 Task: Search one way flight ticket for 1 adult, 6 children, 1 infant in seat and 1 infant on lap in business from Montgomery: Montgomery Regional Airportß(dannelly Field) to Greensboro: Piedmont Triad International Airport on 5-1-2023. Choice of flights is Alaska. Number of bags: 1 carry on bag. Price is upto 65000. Outbound departure time preference is 17:00. Return departure time preference is 20:30.
Action: Mouse moved to (155, 154)
Screenshot: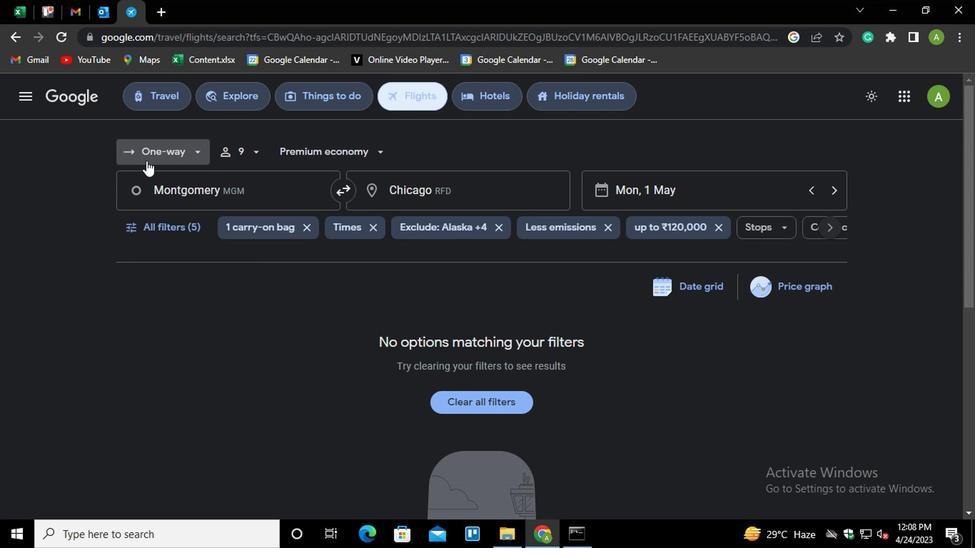 
Action: Mouse pressed left at (155, 154)
Screenshot: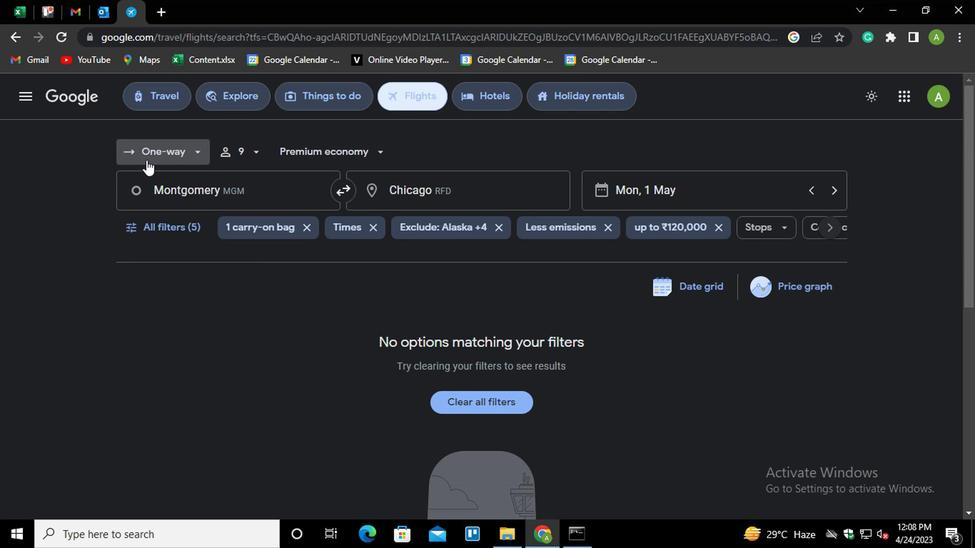 
Action: Mouse moved to (169, 216)
Screenshot: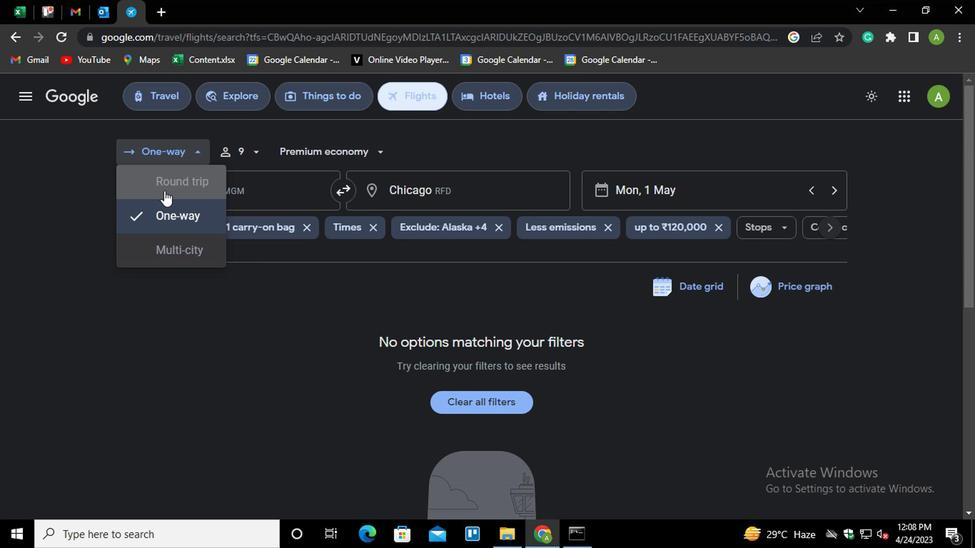 
Action: Mouse pressed left at (169, 216)
Screenshot: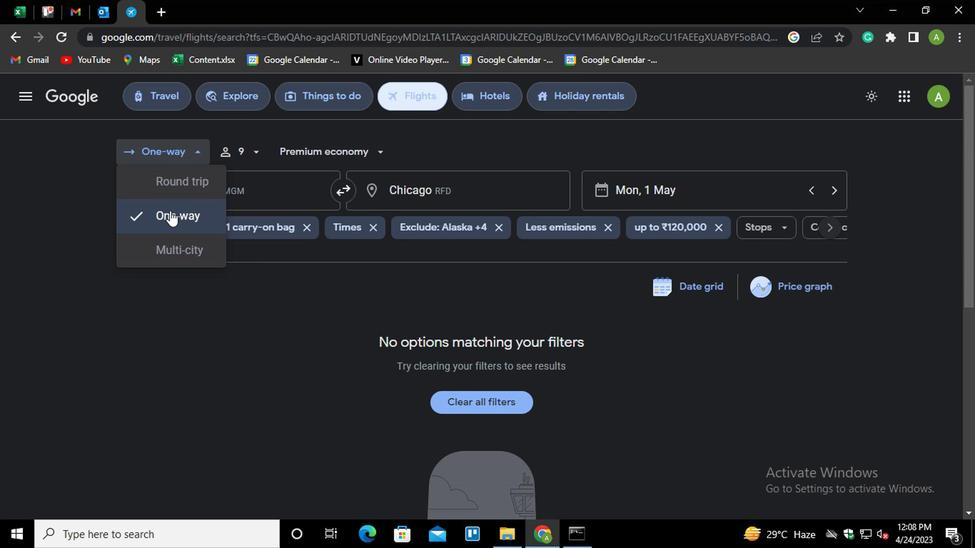 
Action: Mouse moved to (223, 150)
Screenshot: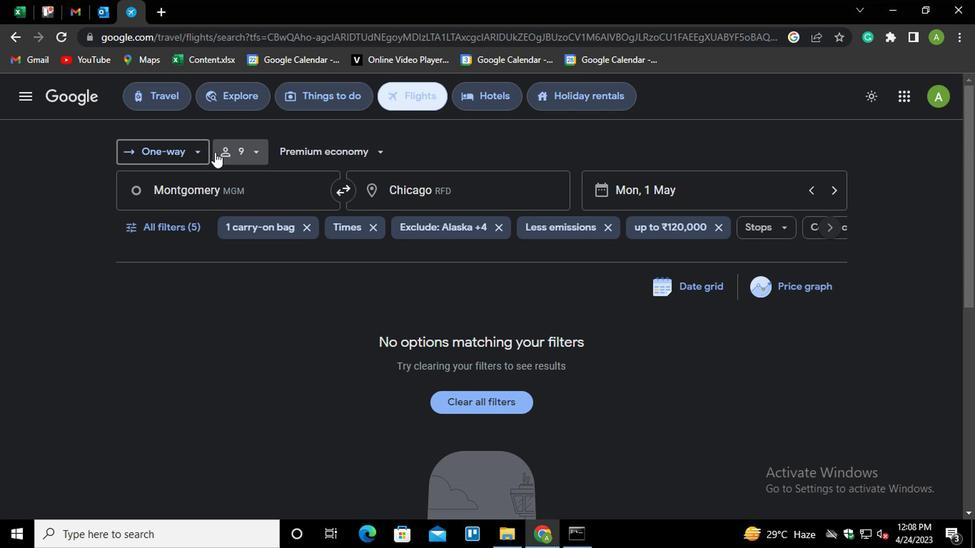 
Action: Mouse pressed left at (223, 150)
Screenshot: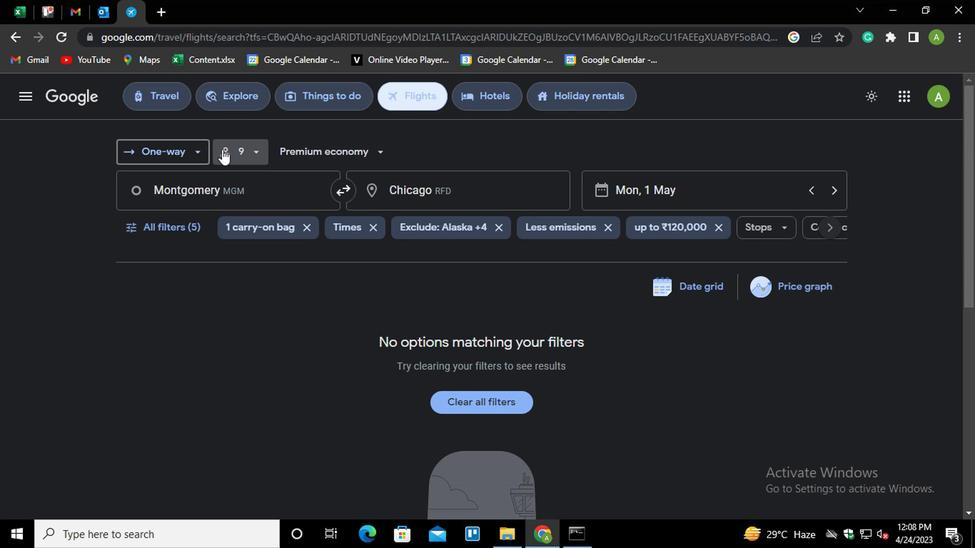 
Action: Mouse moved to (309, 187)
Screenshot: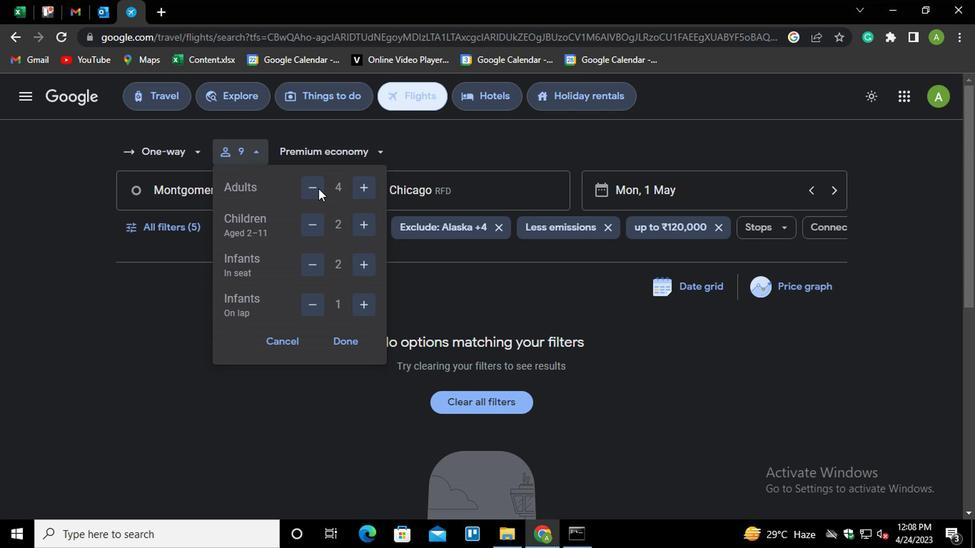 
Action: Mouse pressed left at (309, 187)
Screenshot: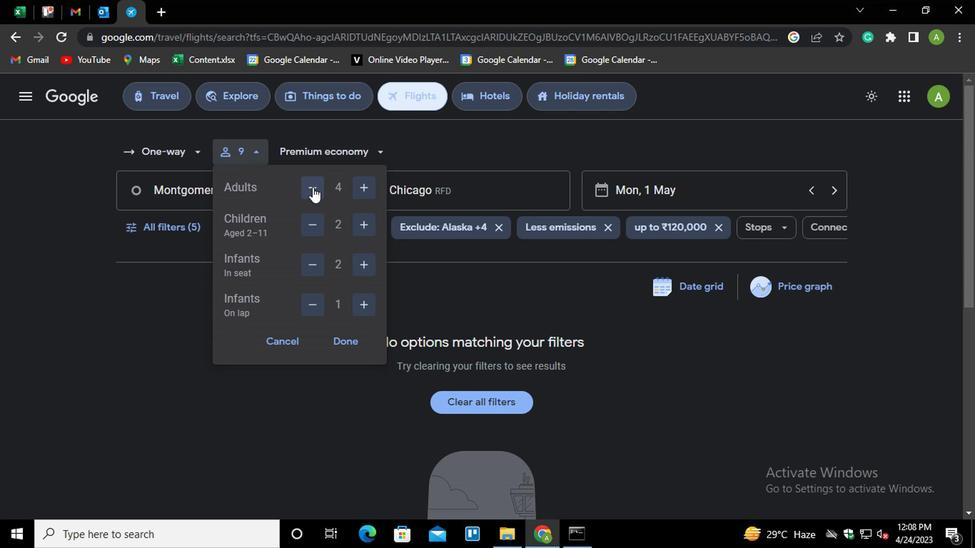 
Action: Mouse pressed left at (309, 187)
Screenshot: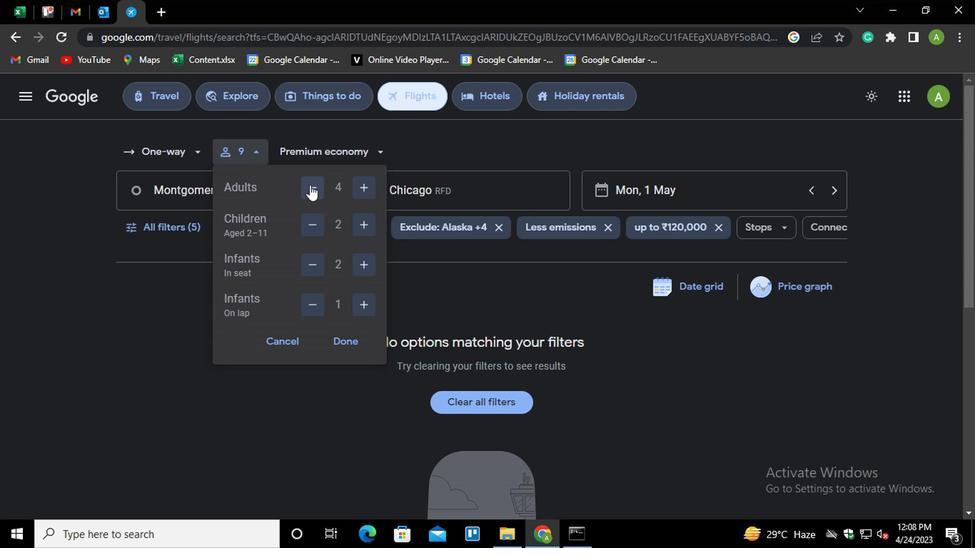 
Action: Mouse pressed left at (309, 187)
Screenshot: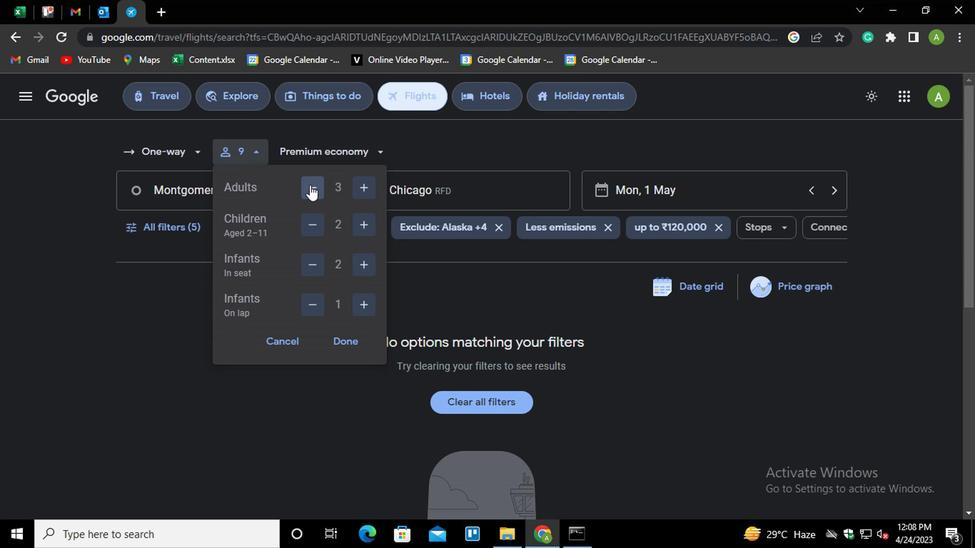 
Action: Mouse moved to (355, 222)
Screenshot: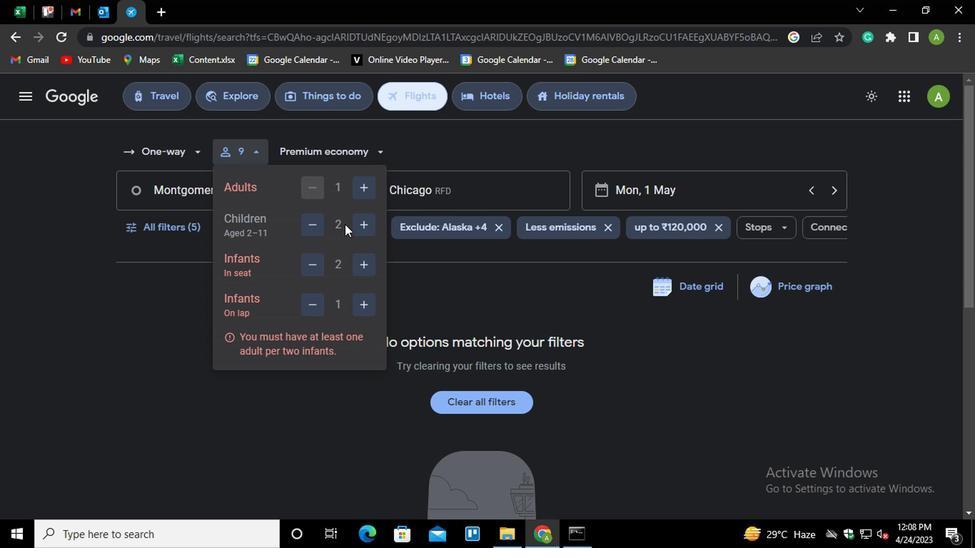 
Action: Mouse pressed left at (355, 222)
Screenshot: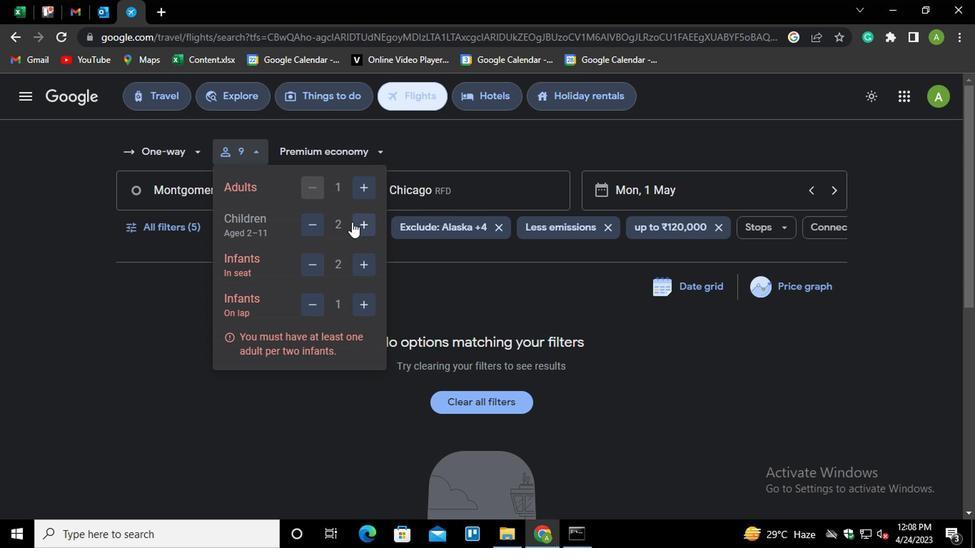 
Action: Mouse moved to (357, 222)
Screenshot: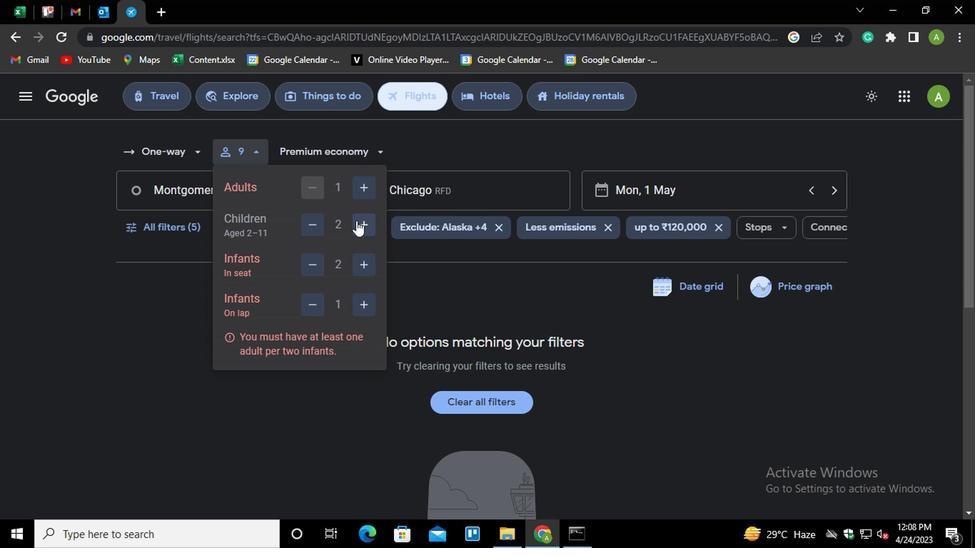 
Action: Mouse pressed left at (357, 222)
Screenshot: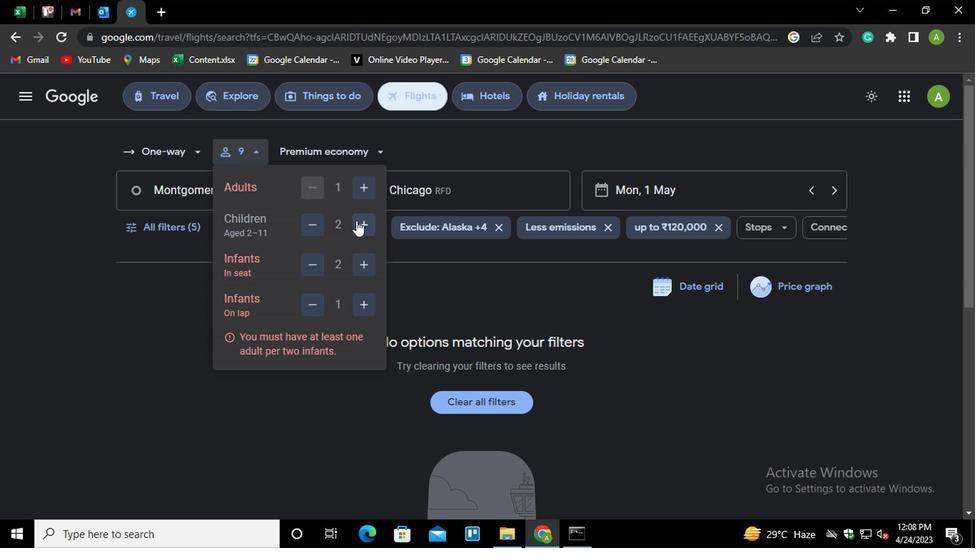 
Action: Mouse pressed left at (357, 222)
Screenshot: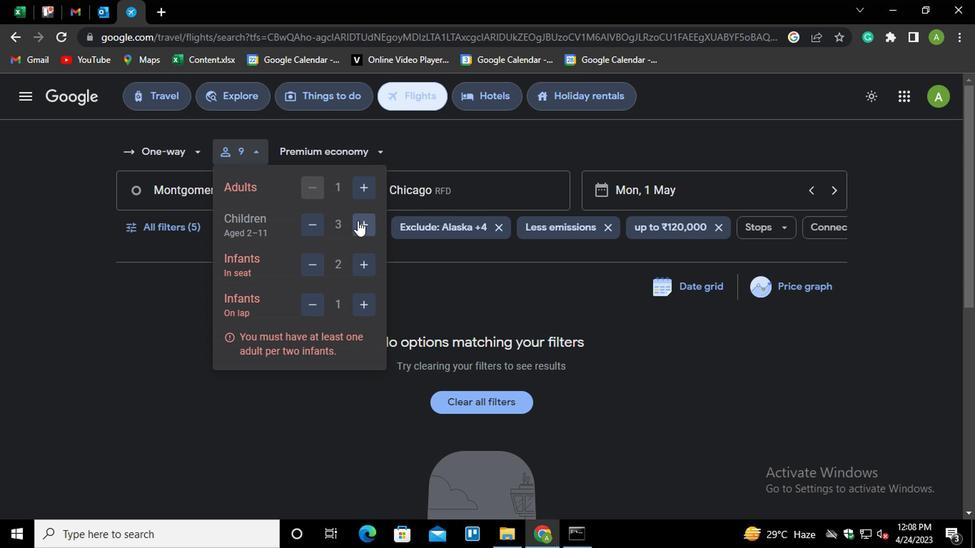 
Action: Mouse pressed left at (357, 222)
Screenshot: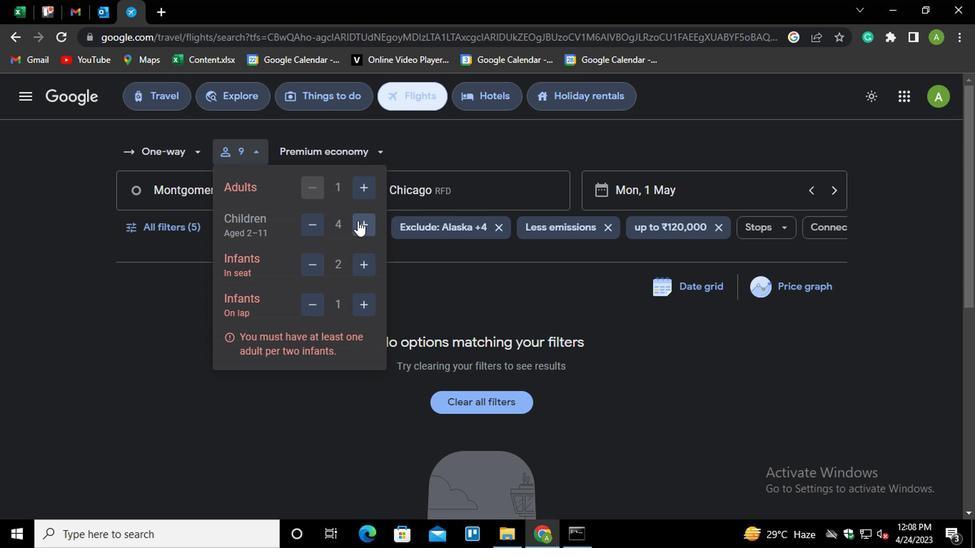 
Action: Mouse moved to (303, 271)
Screenshot: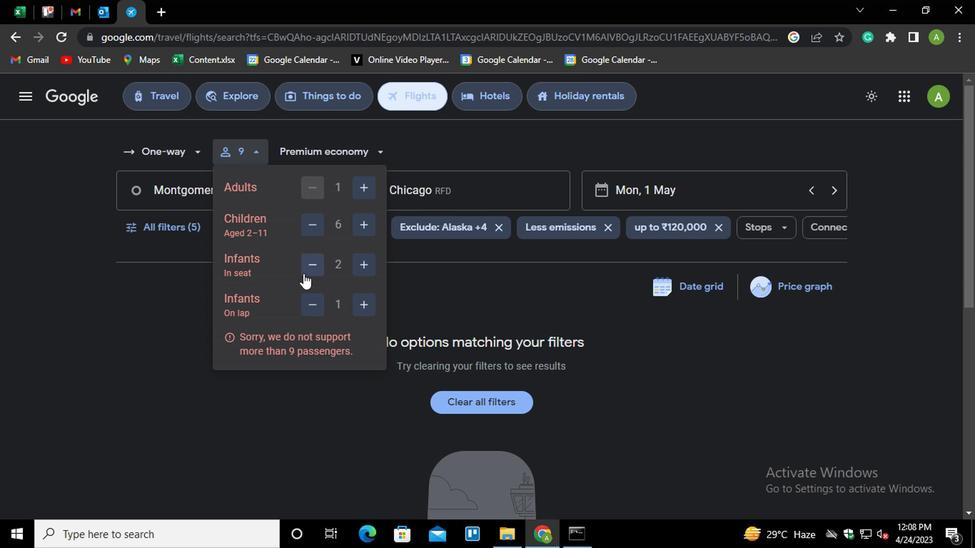 
Action: Mouse pressed left at (303, 271)
Screenshot: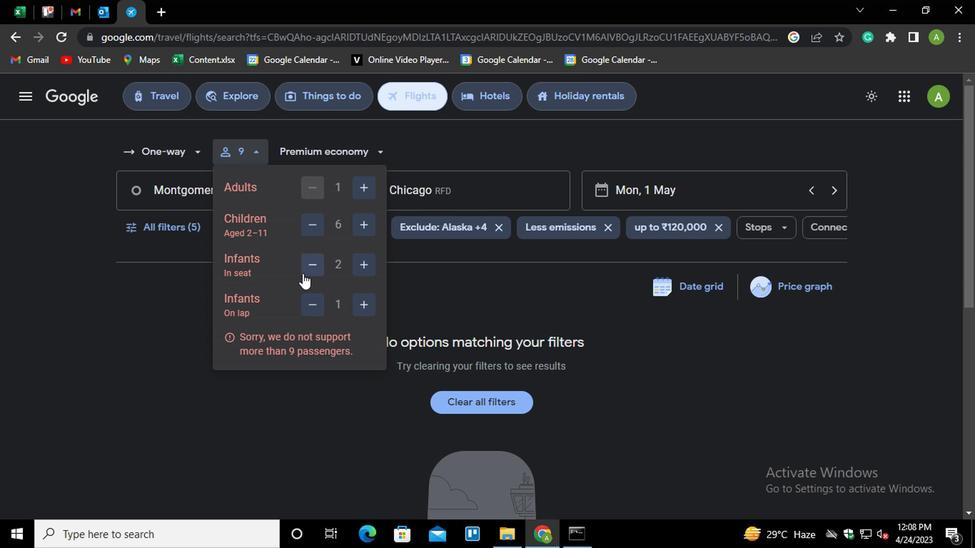 
Action: Mouse moved to (353, 343)
Screenshot: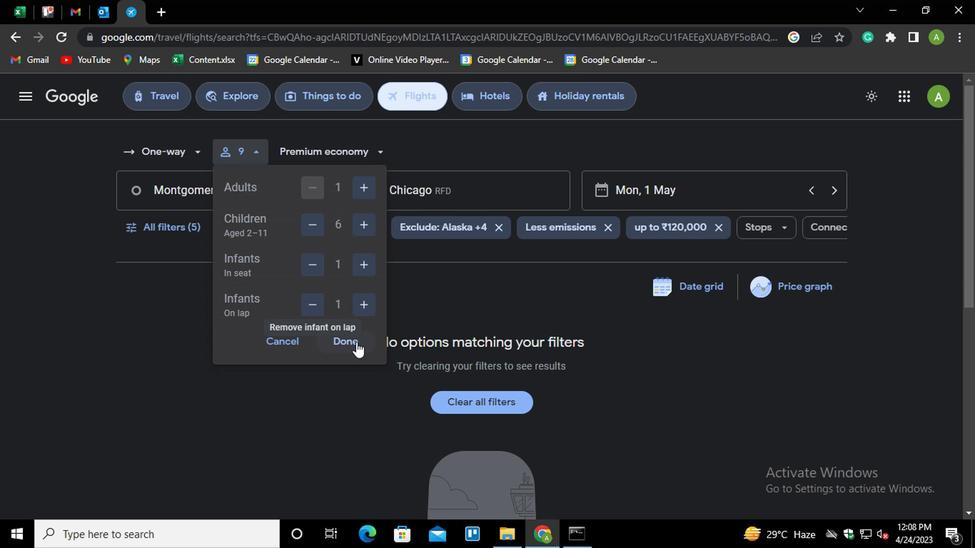 
Action: Mouse pressed left at (353, 343)
Screenshot: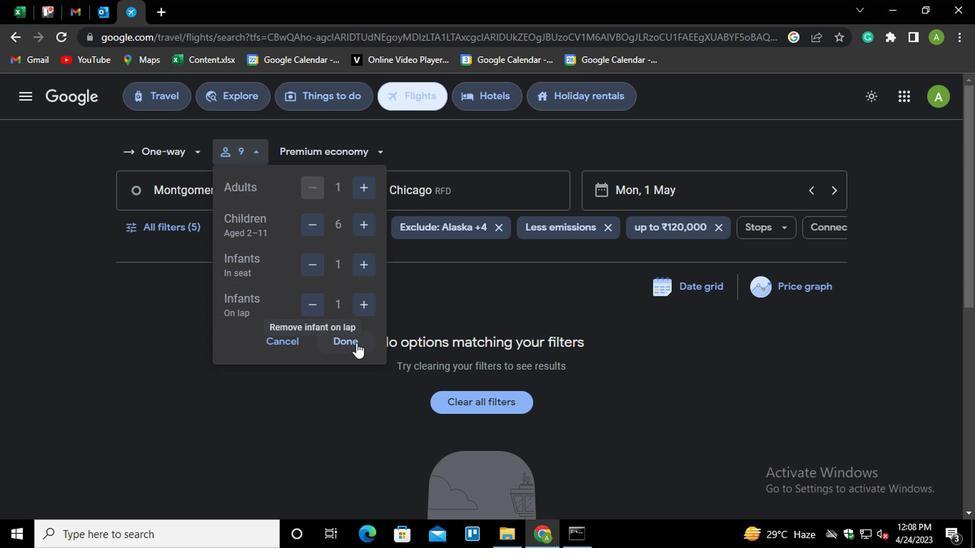 
Action: Mouse moved to (369, 143)
Screenshot: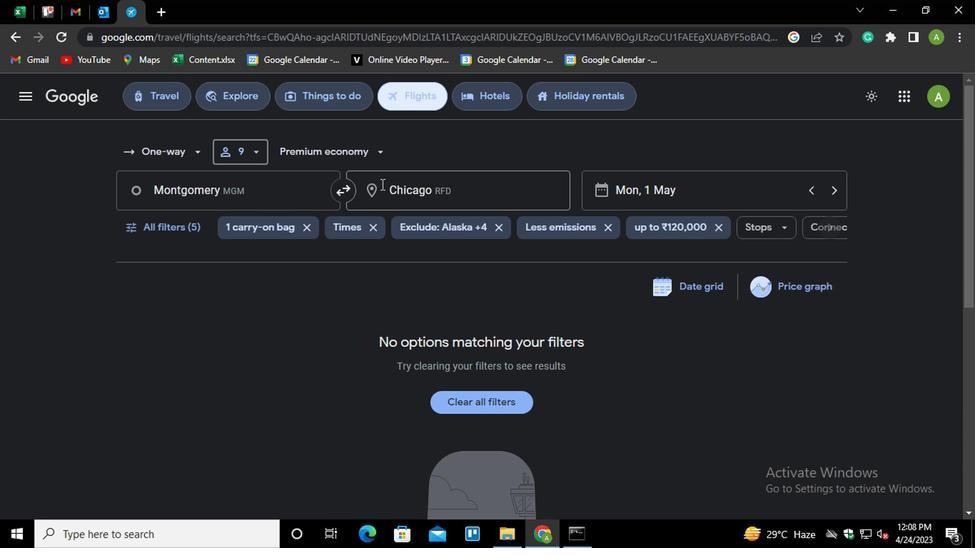 
Action: Mouse pressed left at (369, 143)
Screenshot: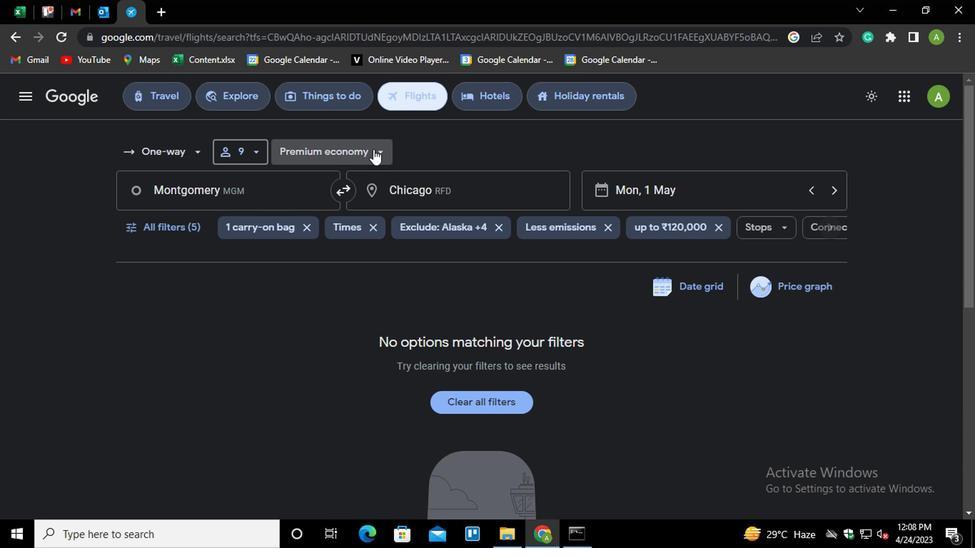 
Action: Mouse moved to (343, 245)
Screenshot: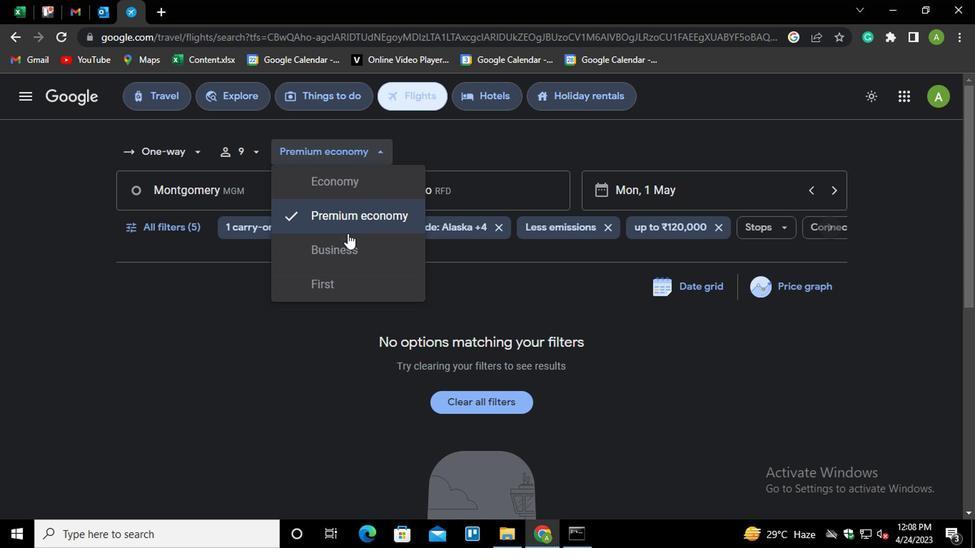 
Action: Mouse pressed left at (343, 245)
Screenshot: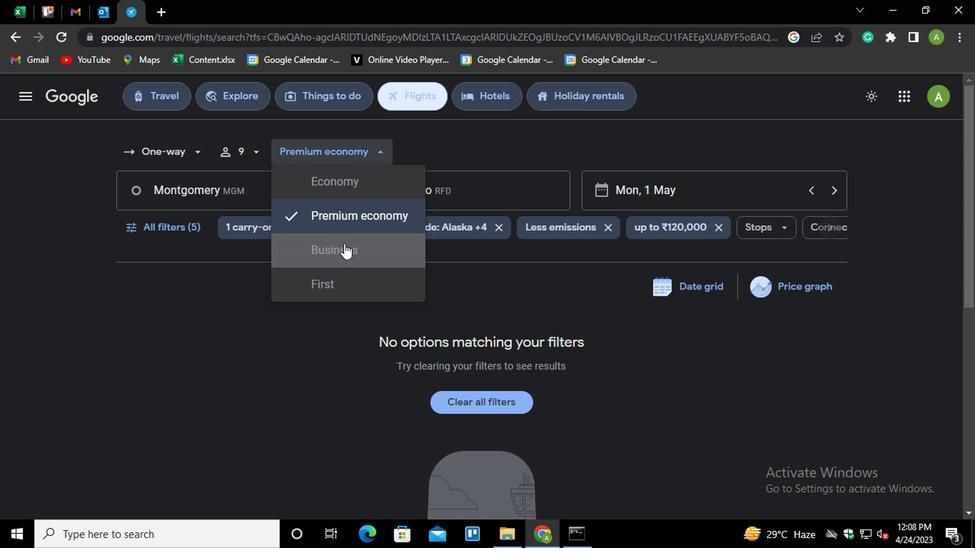 
Action: Mouse moved to (268, 194)
Screenshot: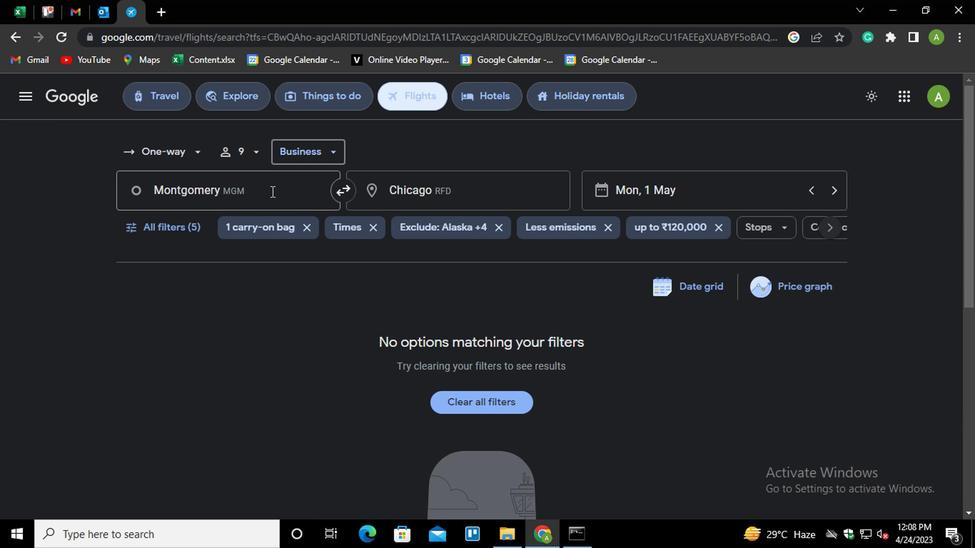
Action: Mouse pressed left at (268, 194)
Screenshot: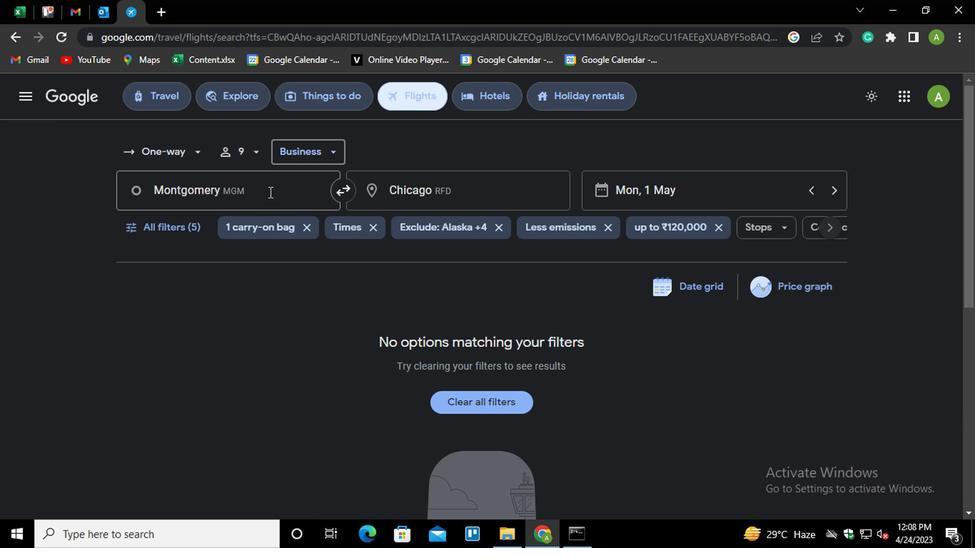 
Action: Mouse moved to (317, 188)
Screenshot: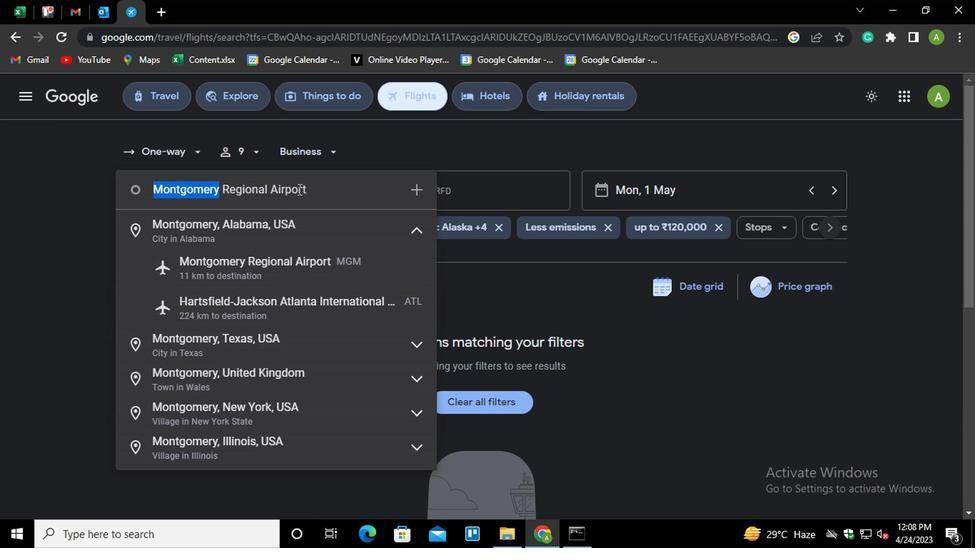 
Action: Mouse pressed left at (317, 188)
Screenshot: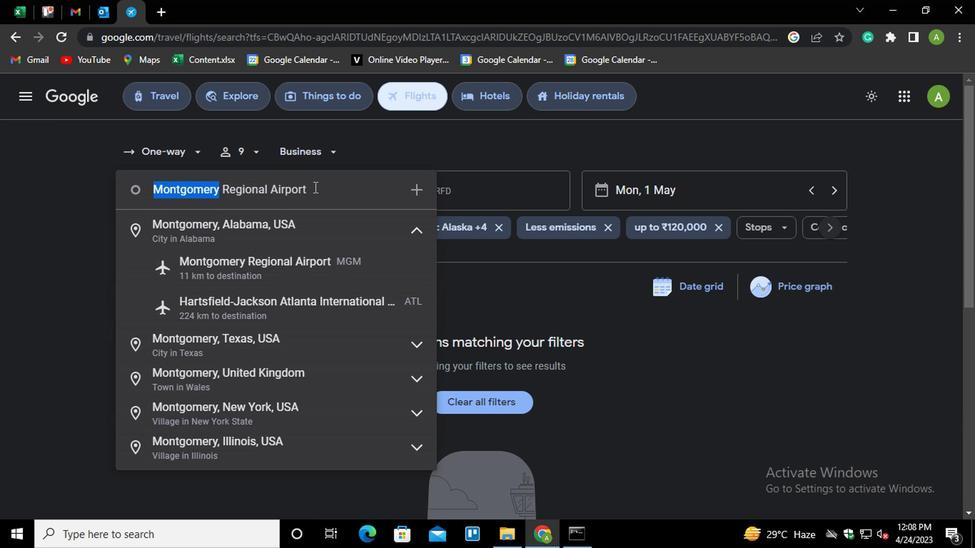 
Action: Mouse moved to (469, 189)
Screenshot: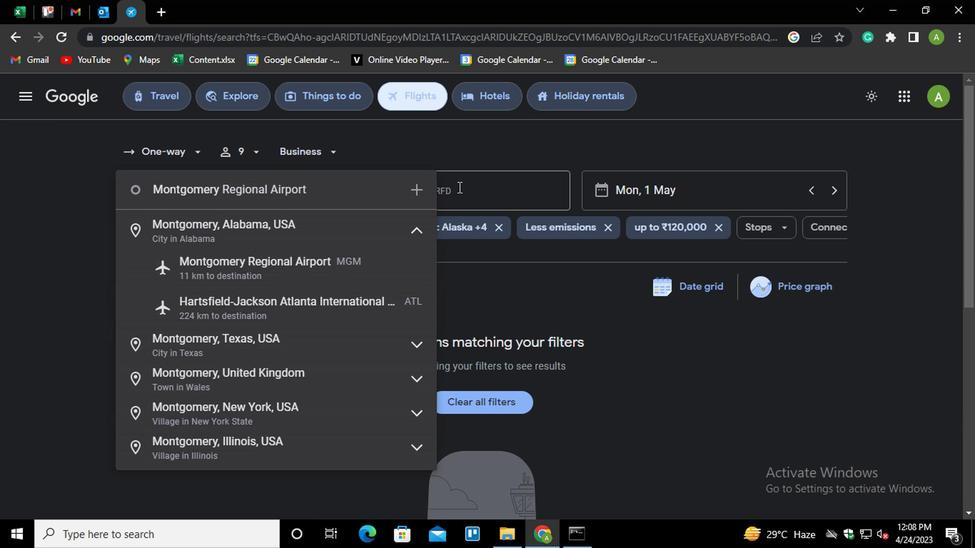 
Action: Mouse pressed left at (469, 189)
Screenshot: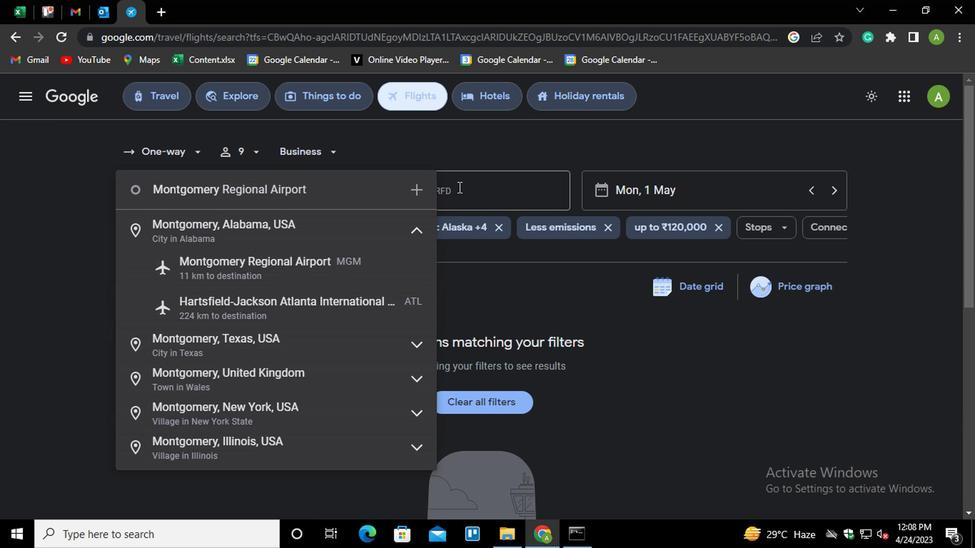 
Action: Mouse moved to (469, 189)
Screenshot: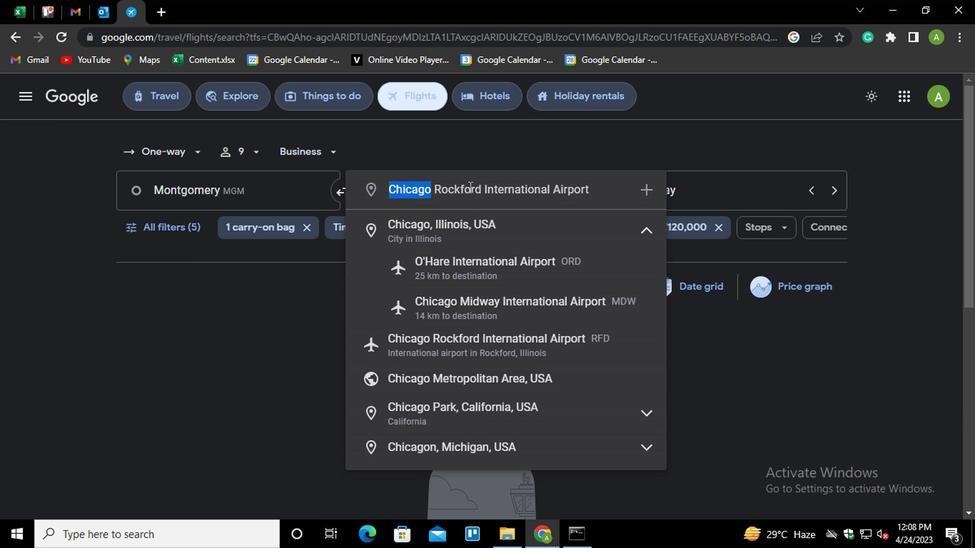 
Action: Key pressed <Key.shift><Key.shift><Key.shift><Key.shift><Key.shift><Key.shift>GREENSBO
Screenshot: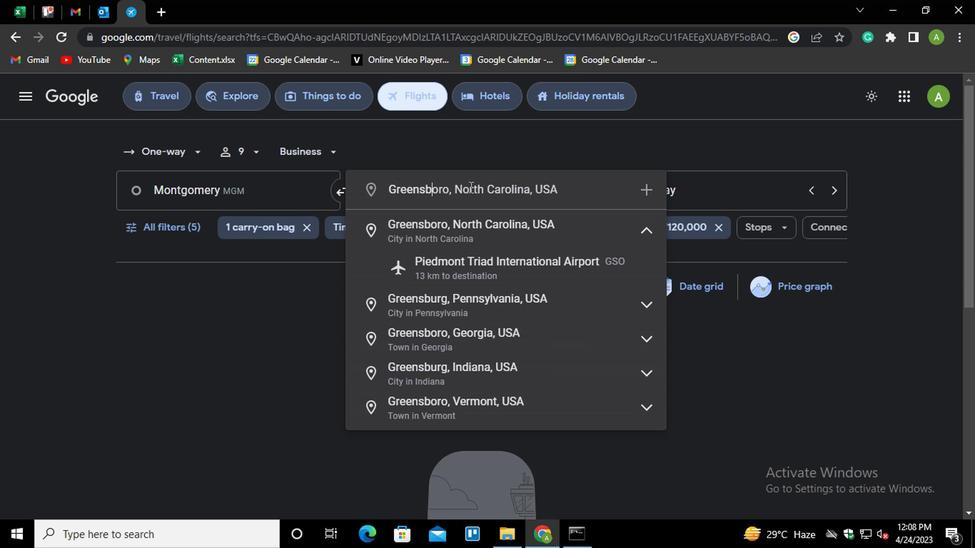 
Action: Mouse moved to (478, 264)
Screenshot: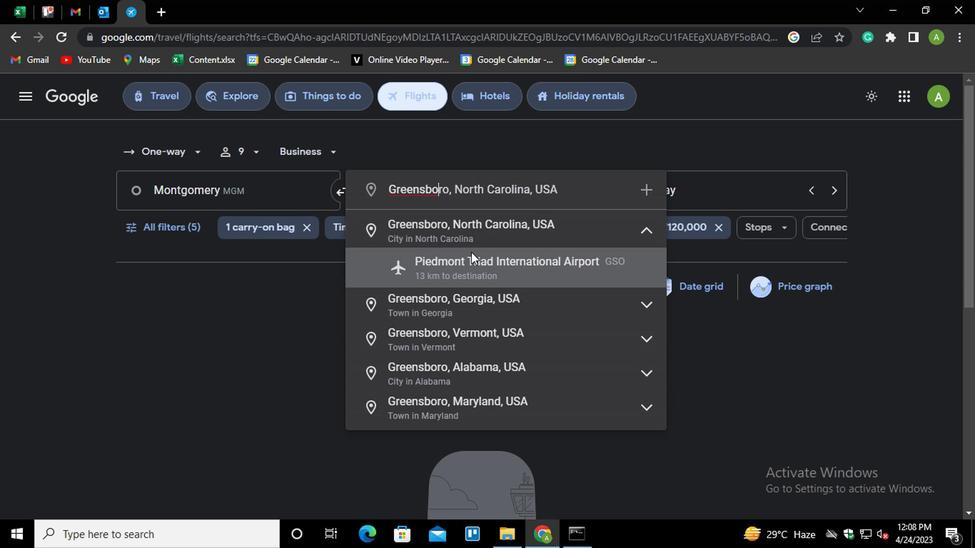 
Action: Mouse pressed left at (478, 264)
Screenshot: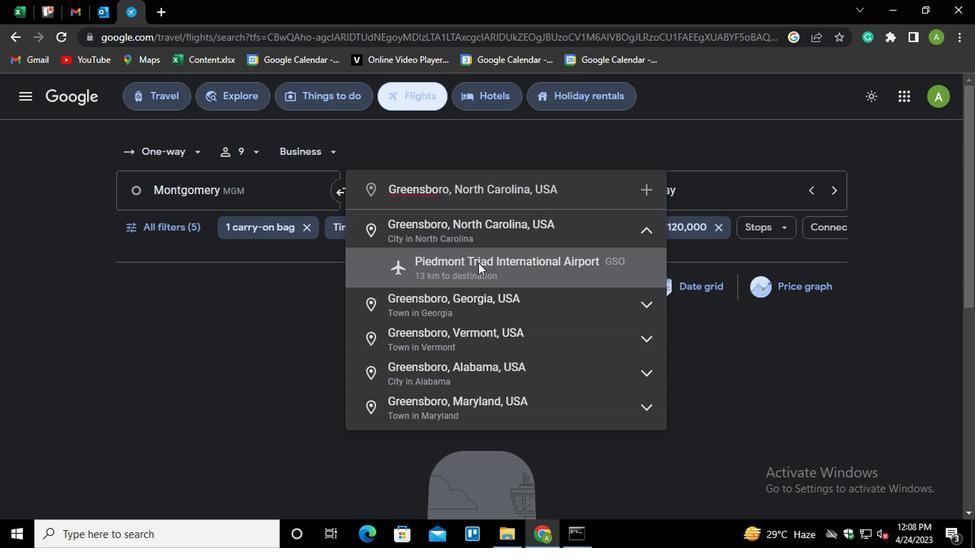 
Action: Mouse moved to (152, 226)
Screenshot: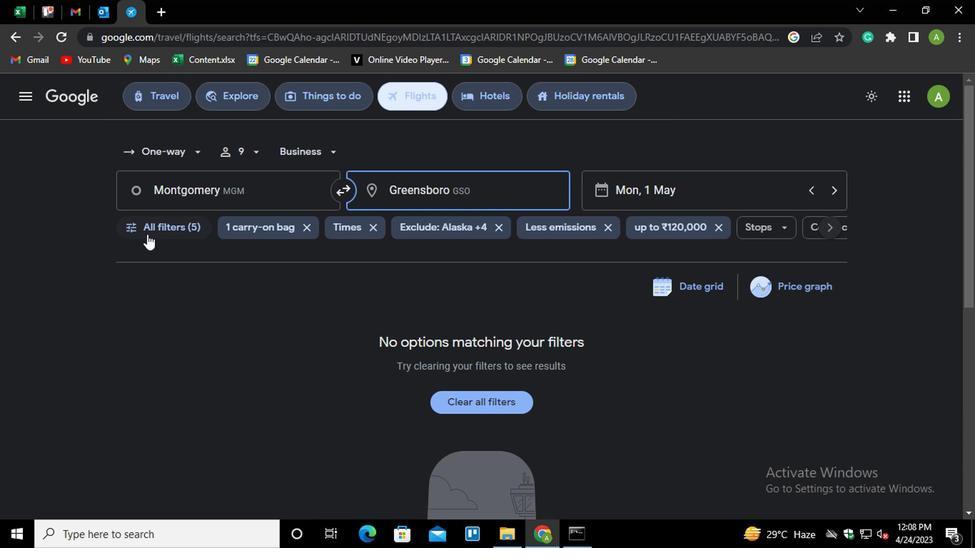 
Action: Mouse pressed left at (152, 226)
Screenshot: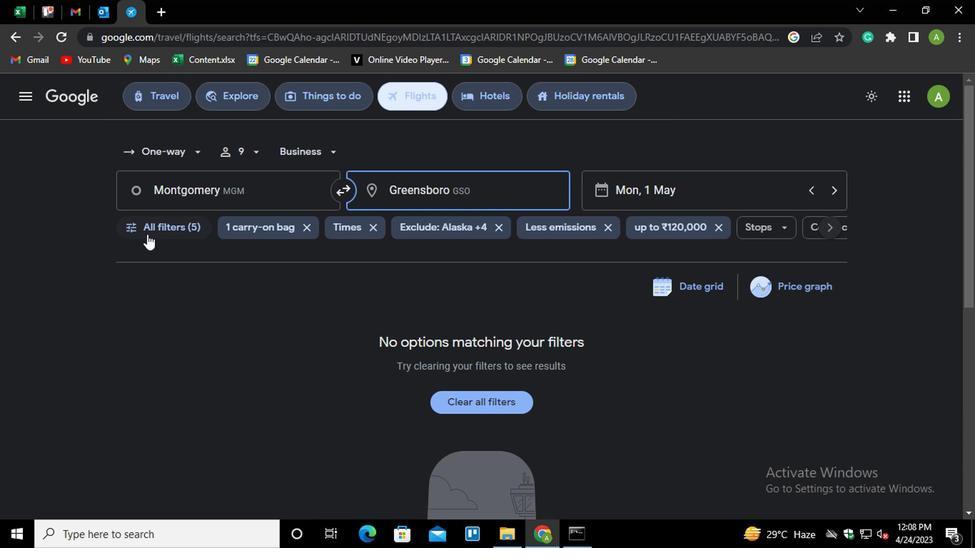 
Action: Mouse moved to (215, 369)
Screenshot: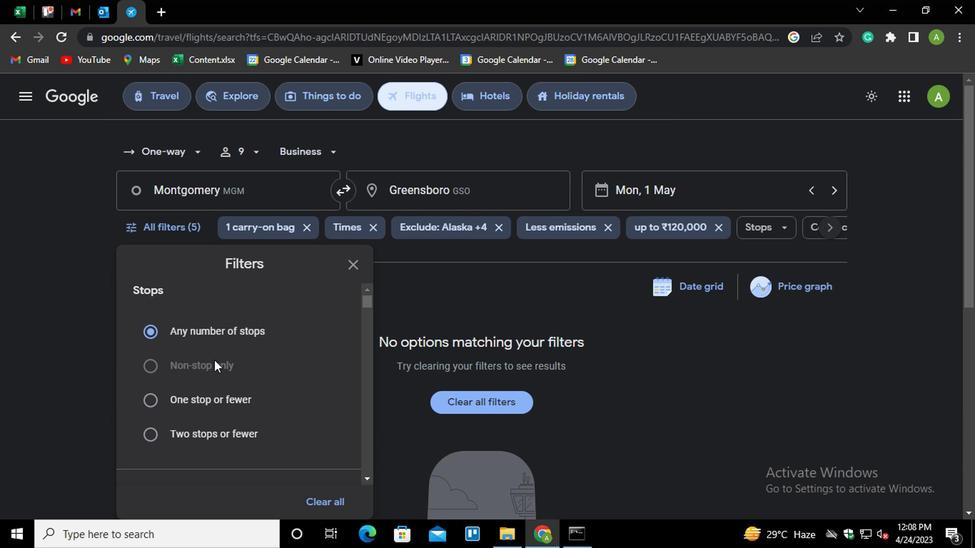 
Action: Mouse scrolled (215, 368) with delta (0, -1)
Screenshot: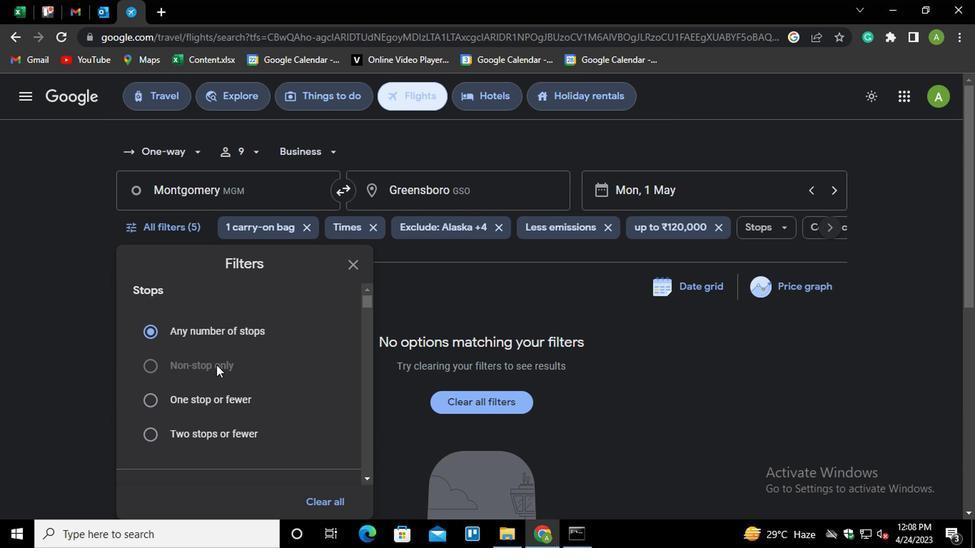 
Action: Mouse scrolled (215, 368) with delta (0, -1)
Screenshot: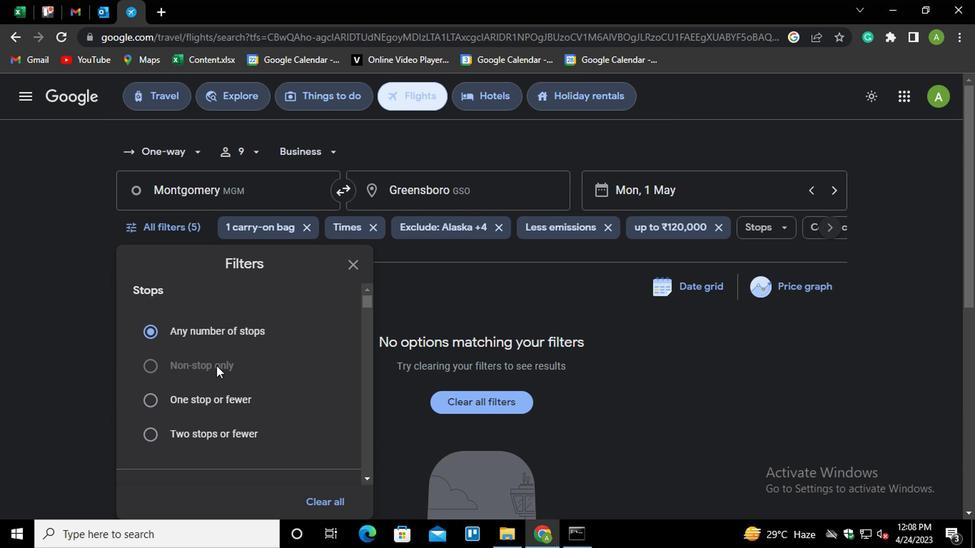 
Action: Mouse scrolled (215, 368) with delta (0, -1)
Screenshot: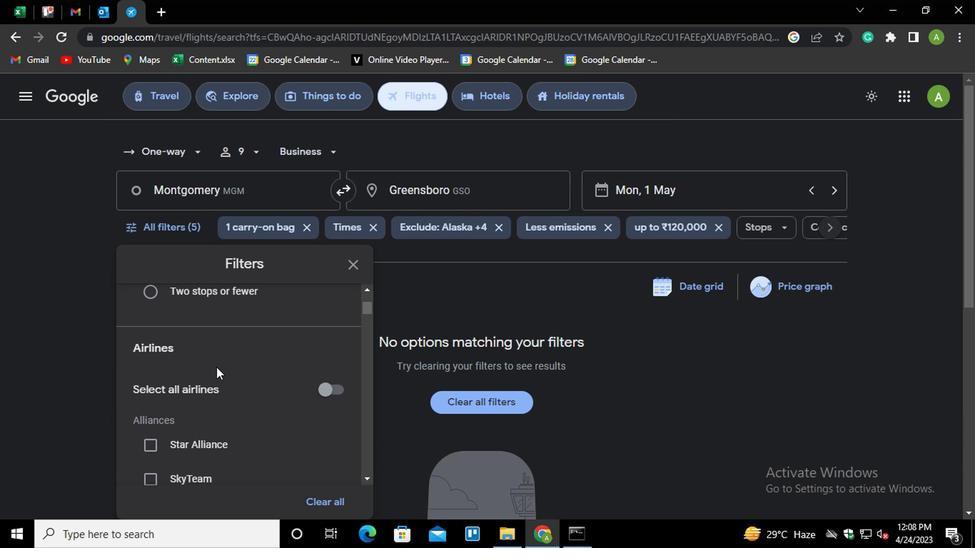 
Action: Mouse moved to (216, 369)
Screenshot: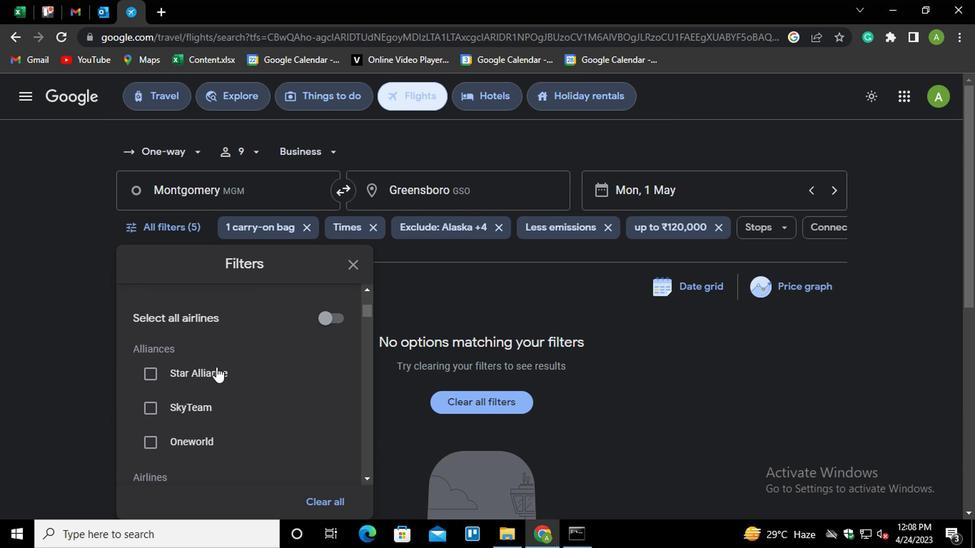 
Action: Mouse scrolled (216, 368) with delta (0, -1)
Screenshot: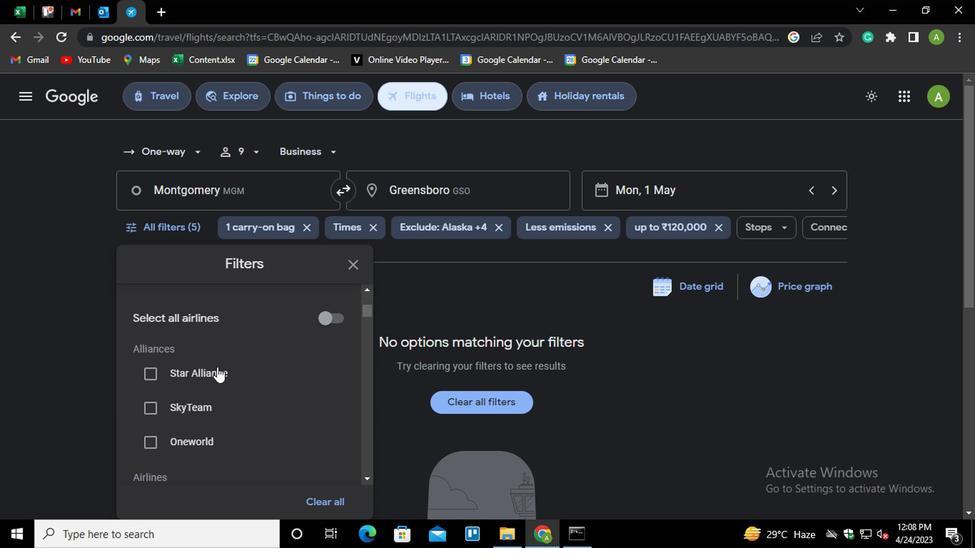 
Action: Mouse scrolled (216, 368) with delta (0, -1)
Screenshot: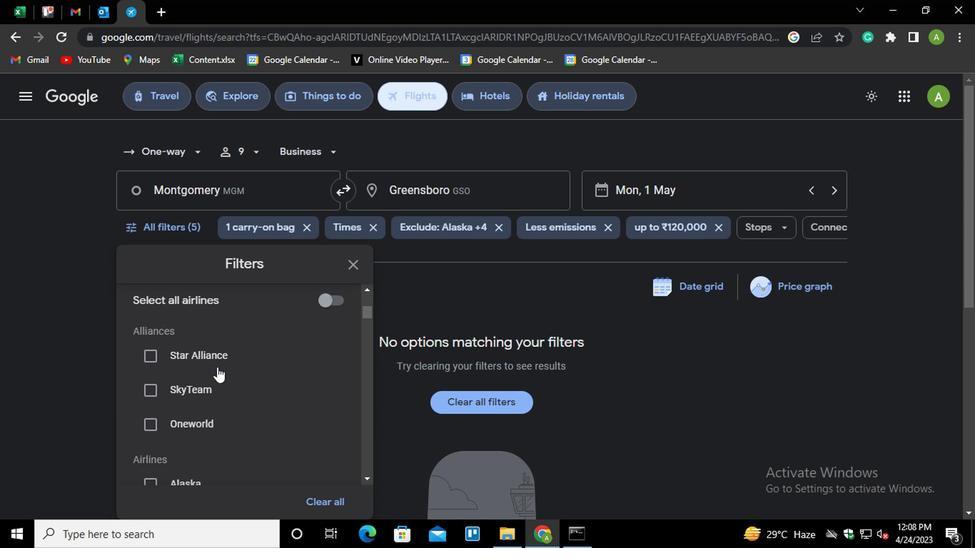 
Action: Mouse moved to (157, 354)
Screenshot: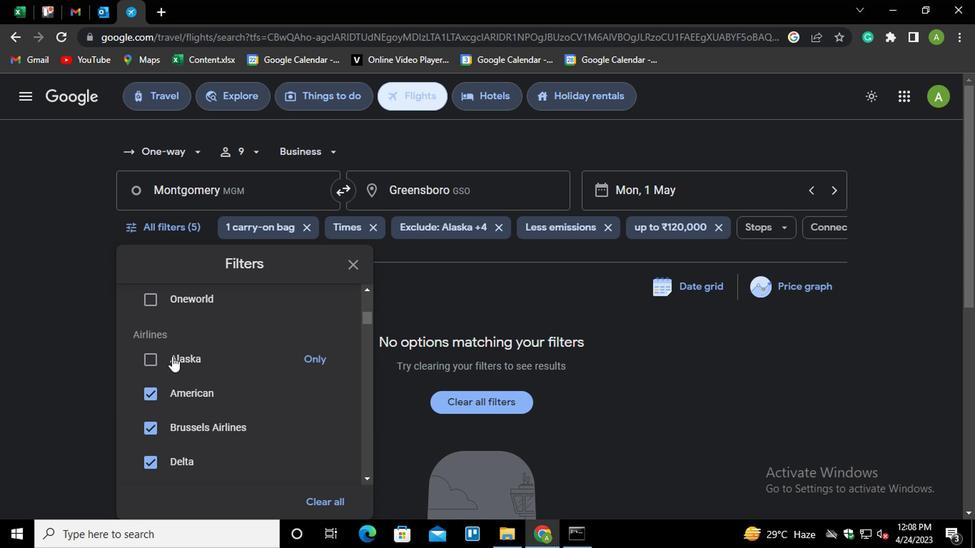 
Action: Mouse pressed left at (157, 354)
Screenshot: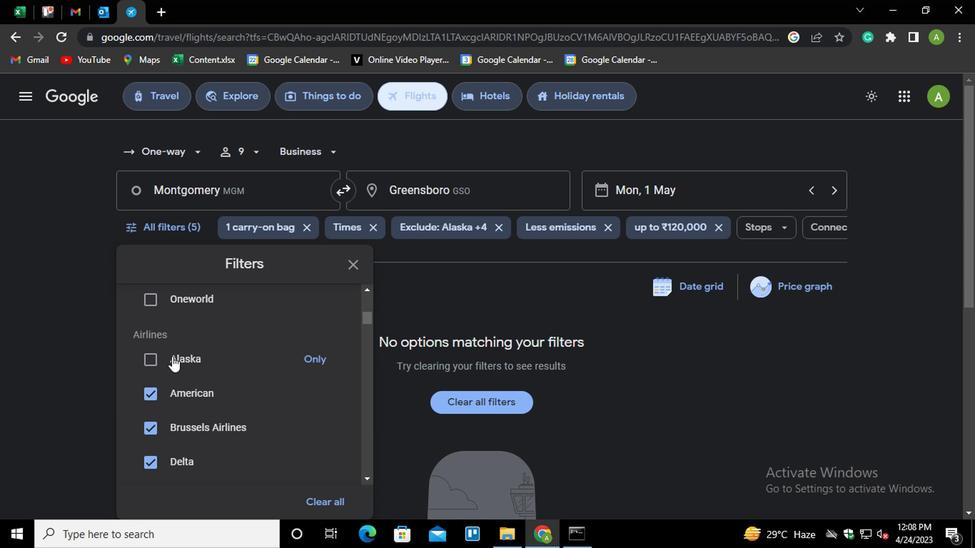 
Action: Mouse moved to (155, 396)
Screenshot: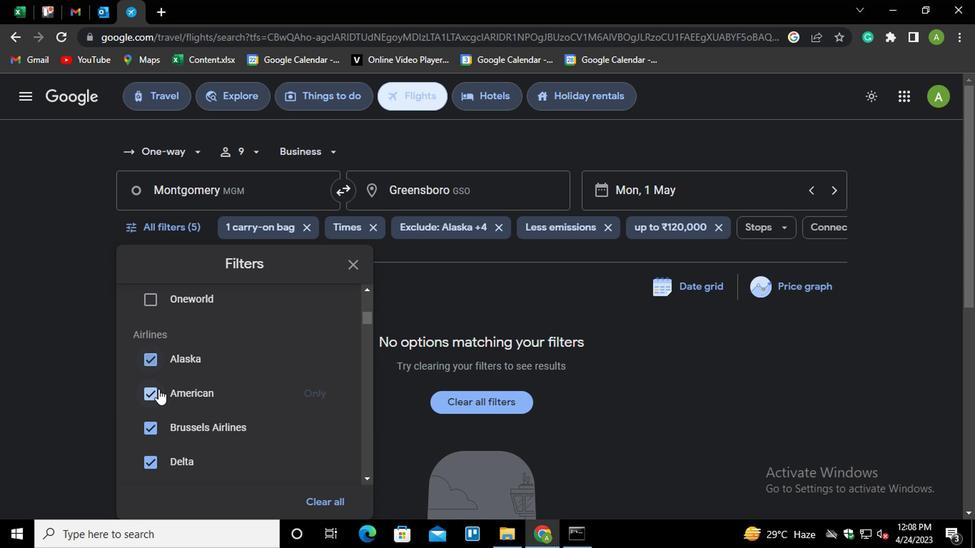 
Action: Mouse pressed left at (155, 396)
Screenshot: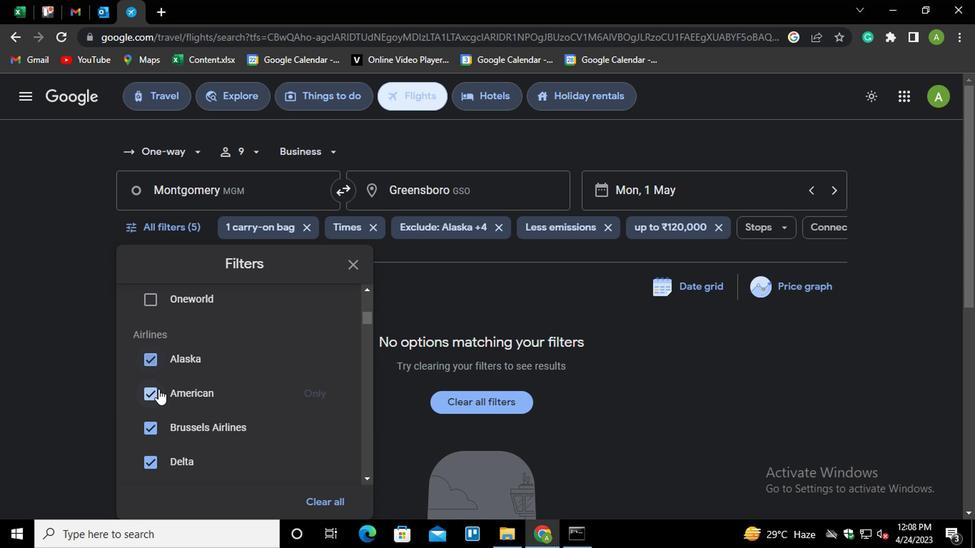 
Action: Mouse moved to (154, 396)
Screenshot: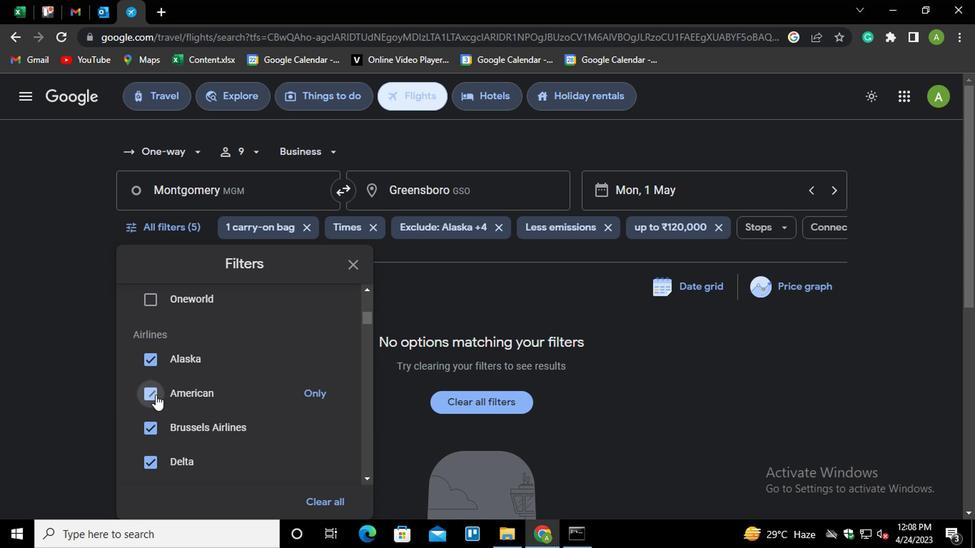 
Action: Mouse scrolled (154, 396) with delta (0, 0)
Screenshot: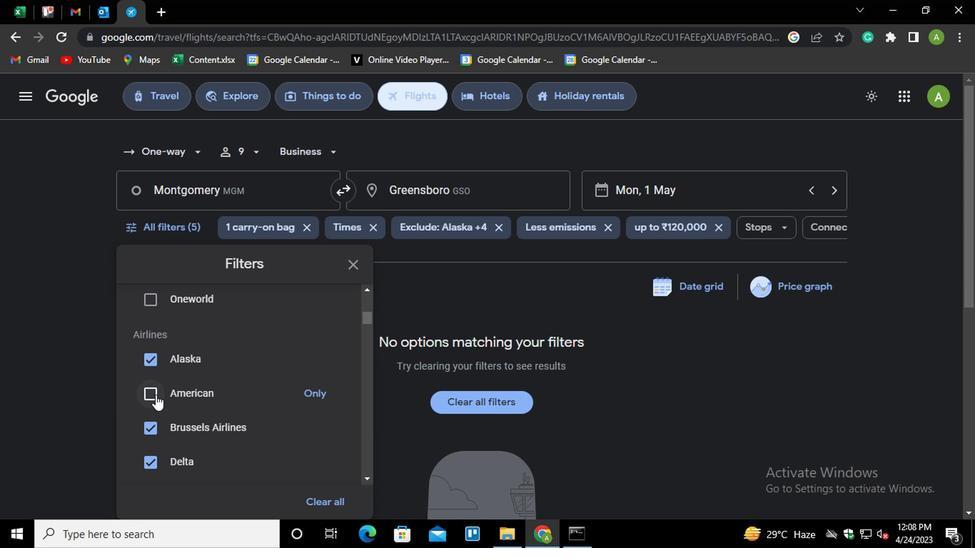 
Action: Mouse moved to (149, 361)
Screenshot: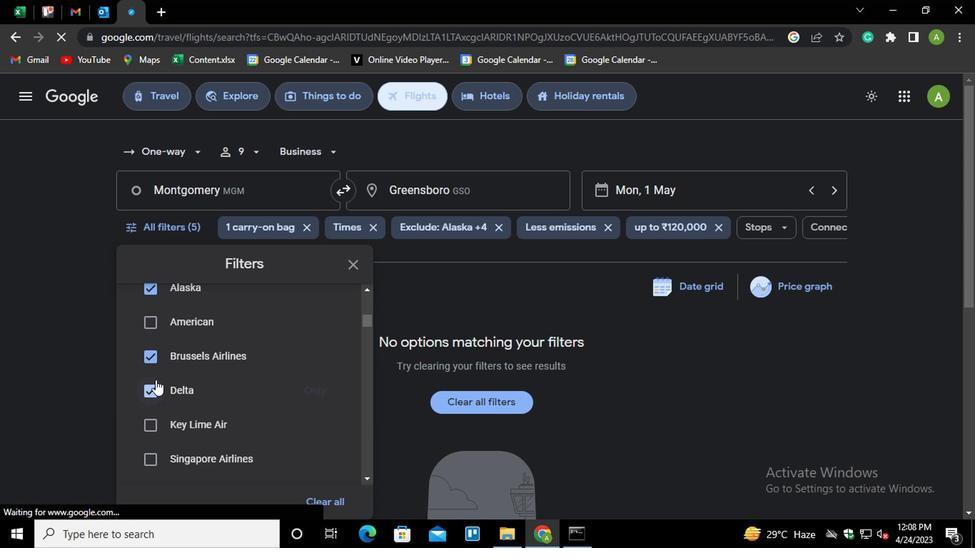 
Action: Mouse pressed left at (149, 361)
Screenshot: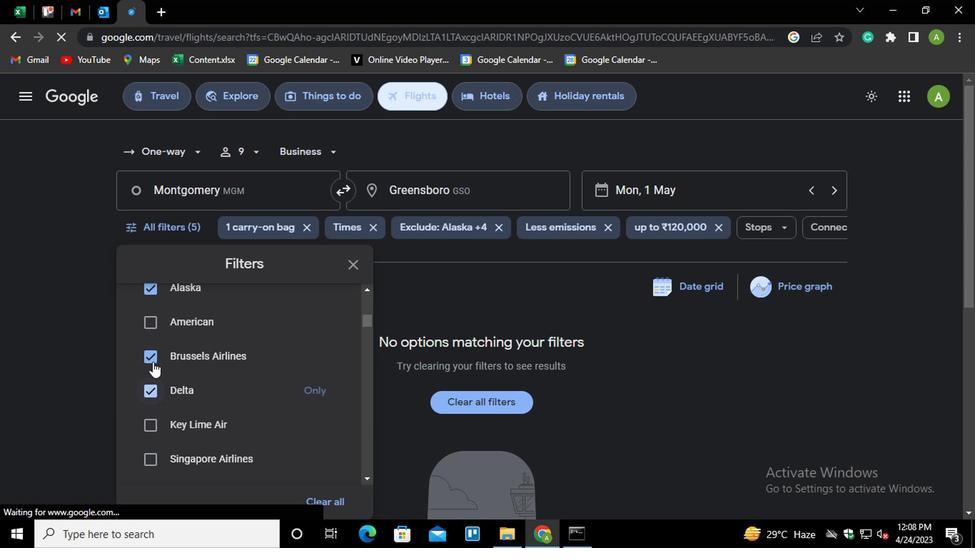 
Action: Mouse moved to (146, 389)
Screenshot: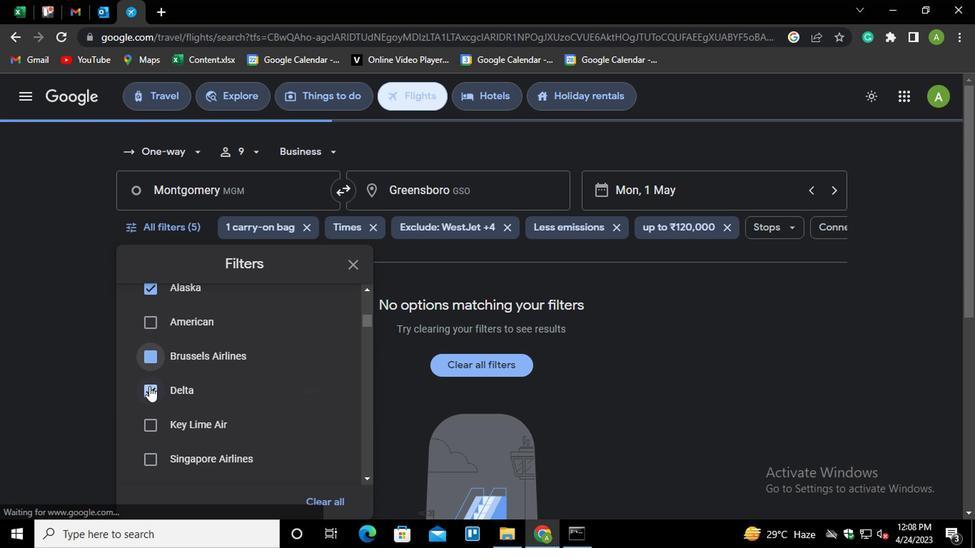 
Action: Mouse pressed left at (146, 389)
Screenshot: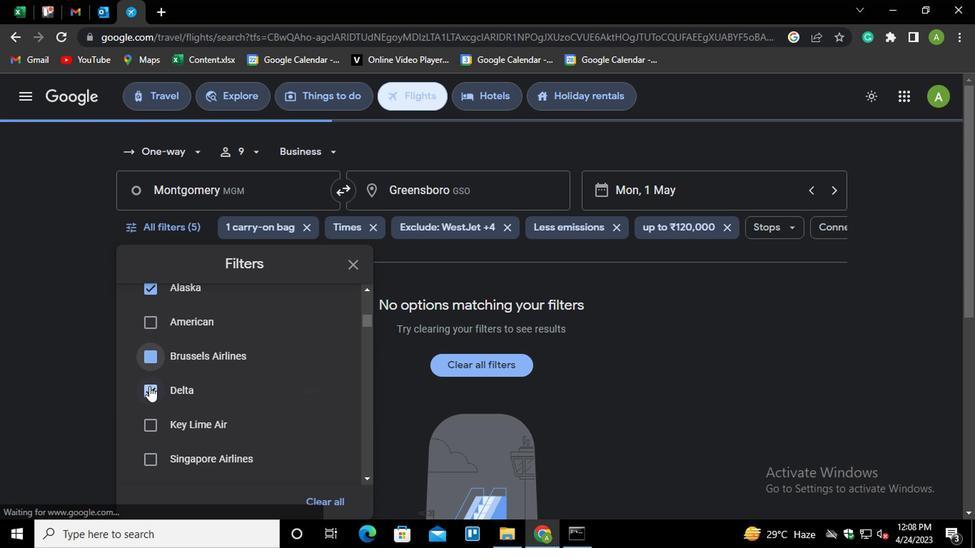 
Action: Mouse moved to (230, 397)
Screenshot: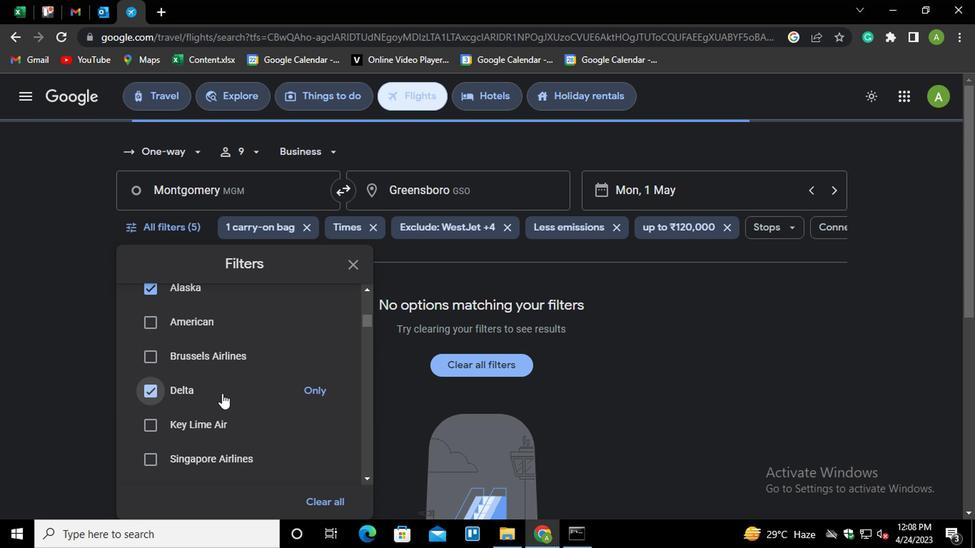 
Action: Mouse scrolled (230, 396) with delta (0, -1)
Screenshot: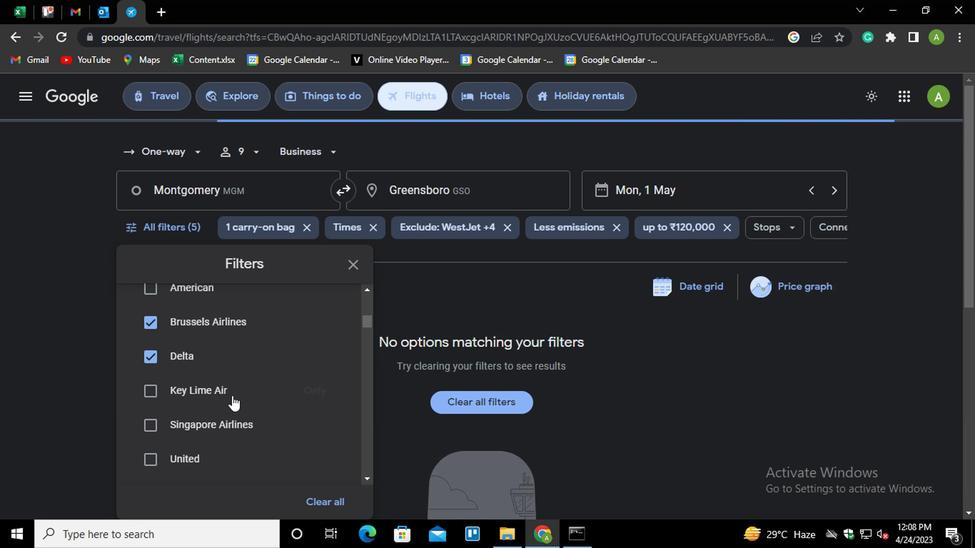 
Action: Mouse moved to (229, 396)
Screenshot: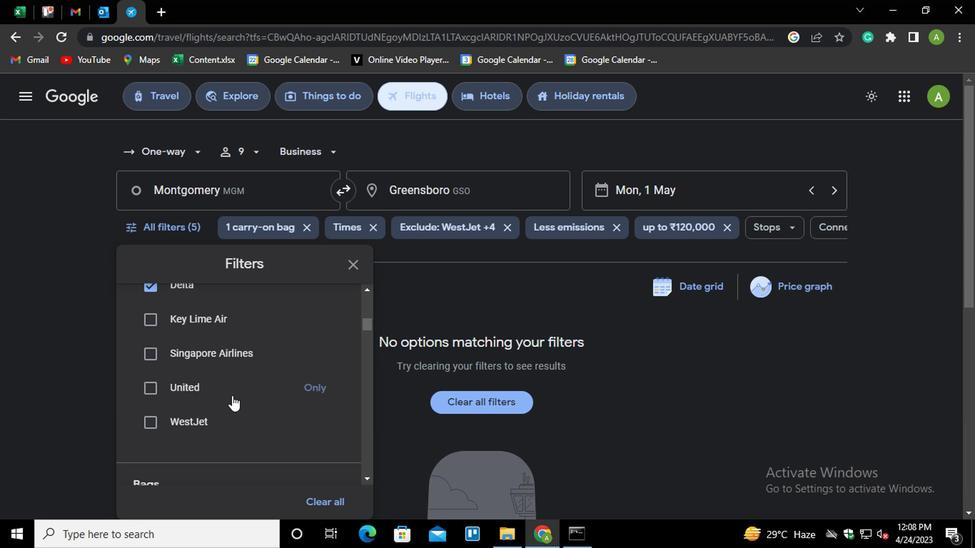 
Action: Mouse scrolled (229, 397) with delta (0, 1)
Screenshot: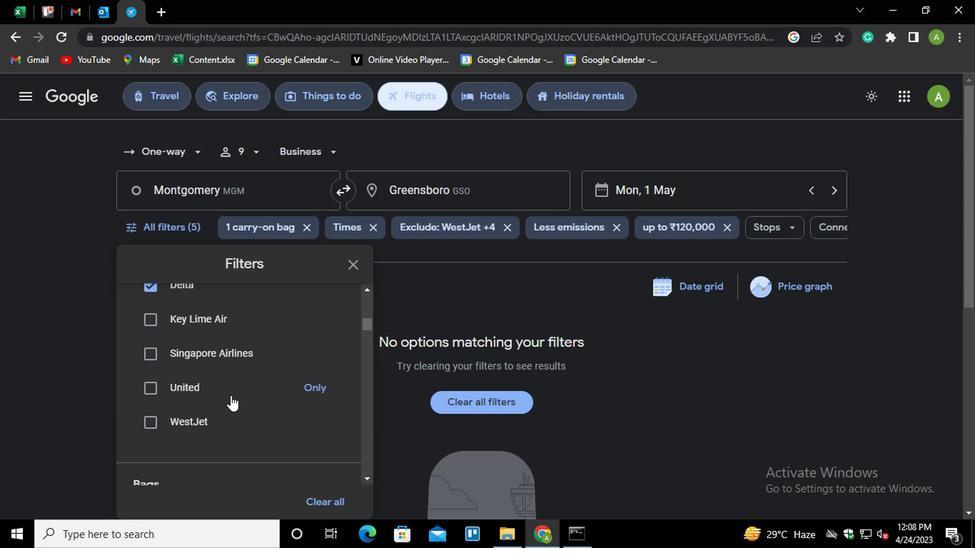 
Action: Mouse moved to (151, 361)
Screenshot: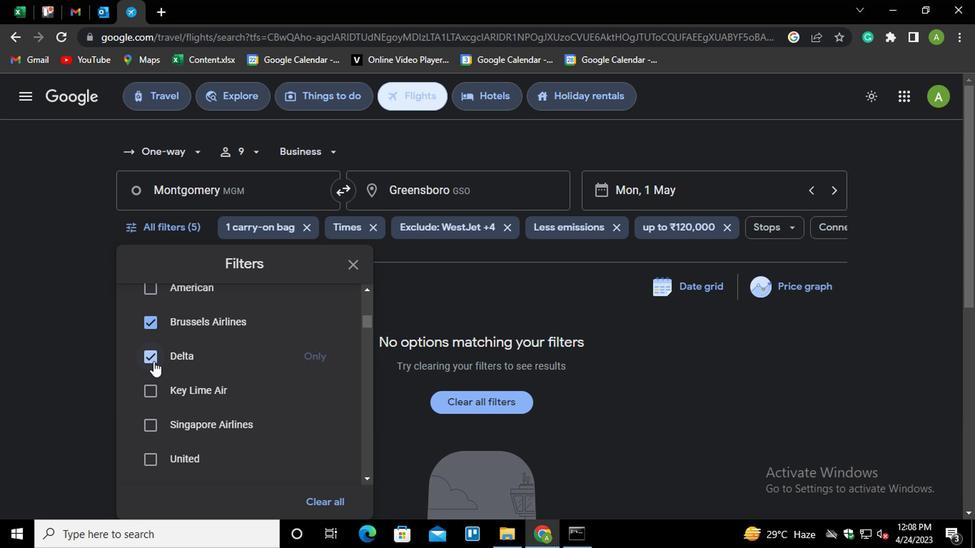 
Action: Mouse pressed left at (151, 361)
Screenshot: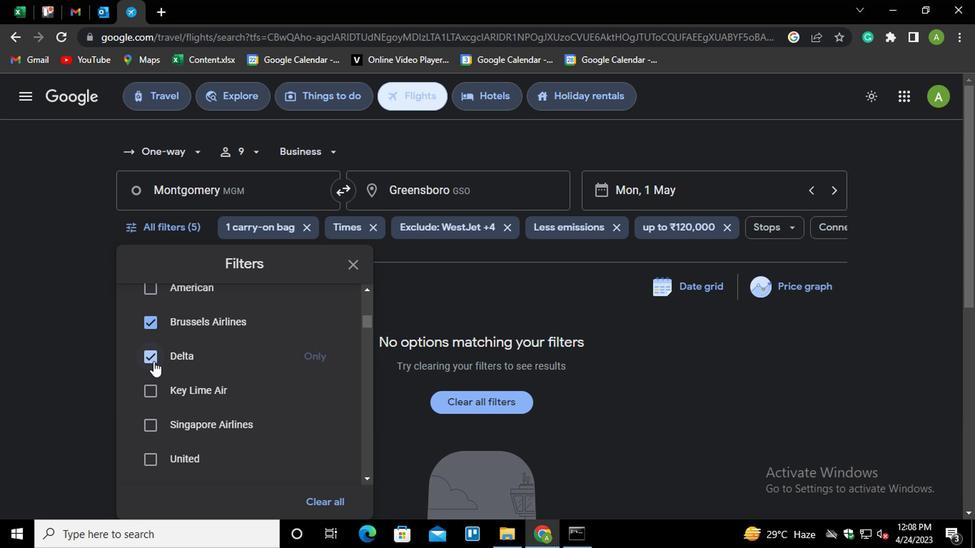
Action: Mouse moved to (146, 329)
Screenshot: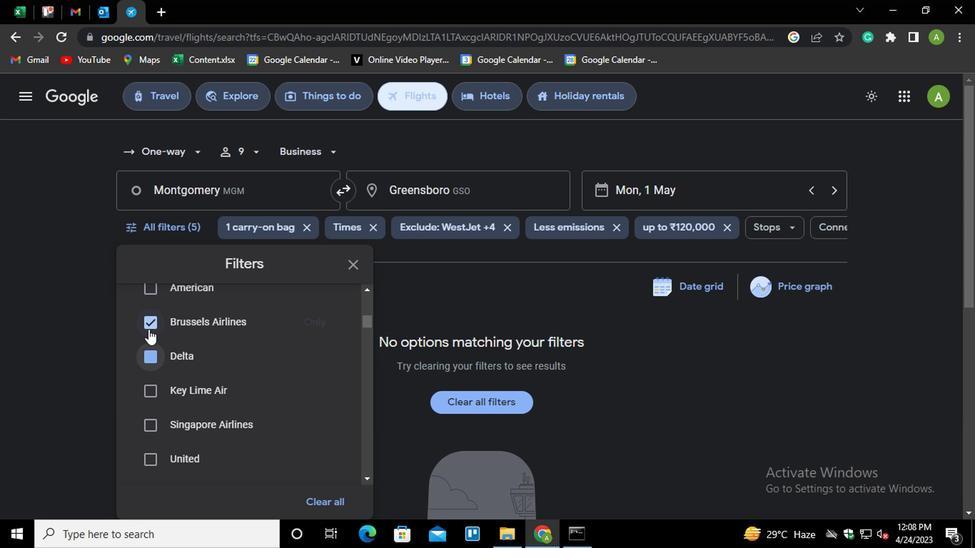 
Action: Mouse pressed left at (146, 329)
Screenshot: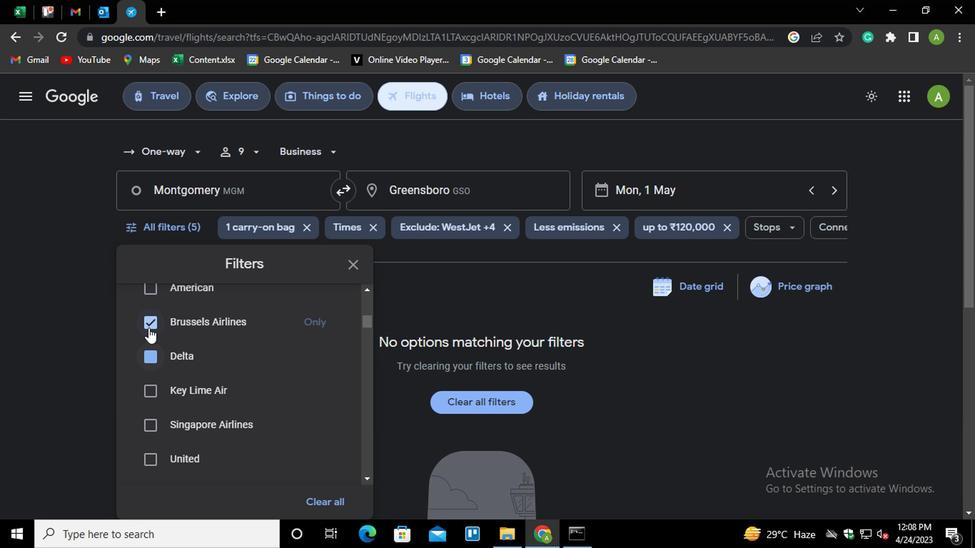 
Action: Mouse moved to (239, 371)
Screenshot: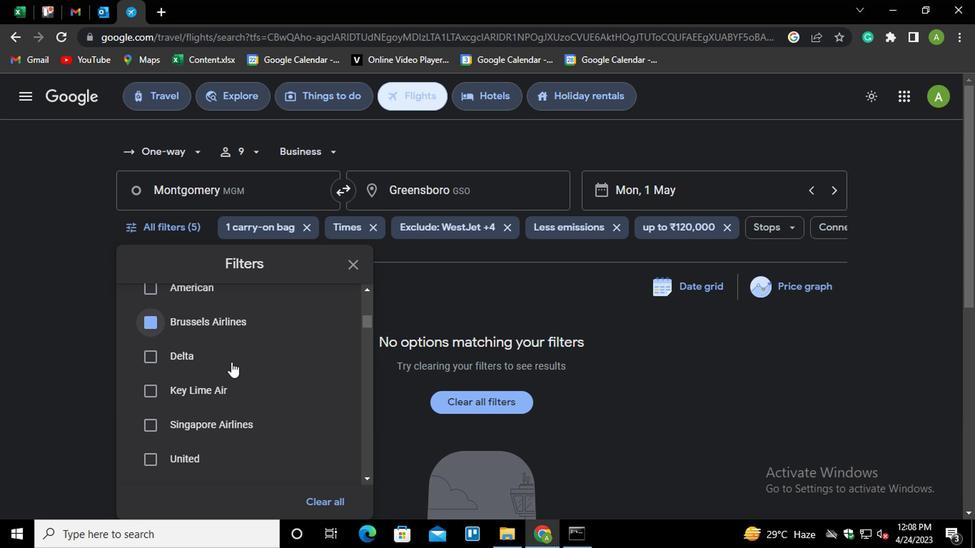 
Action: Mouse scrolled (239, 372) with delta (0, 0)
Screenshot: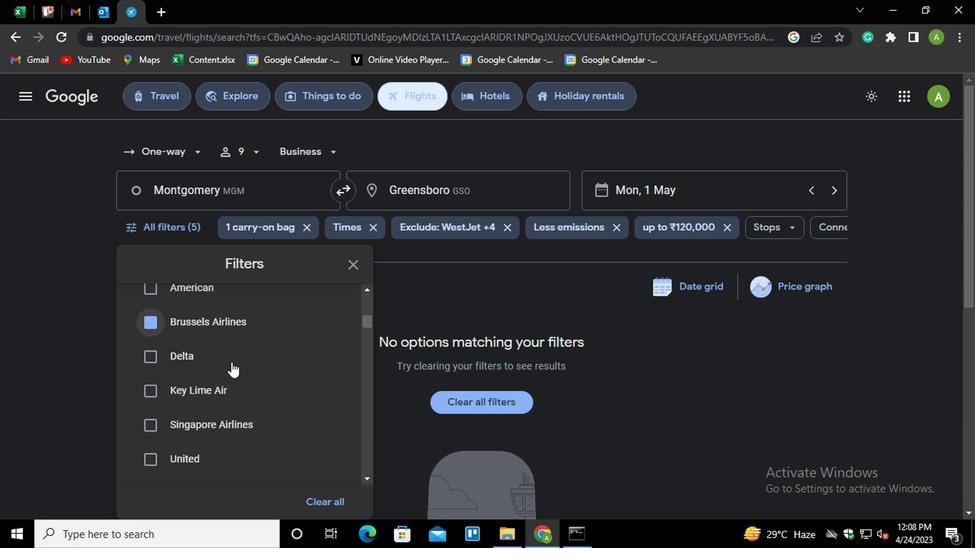 
Action: Mouse scrolled (239, 372) with delta (0, 0)
Screenshot: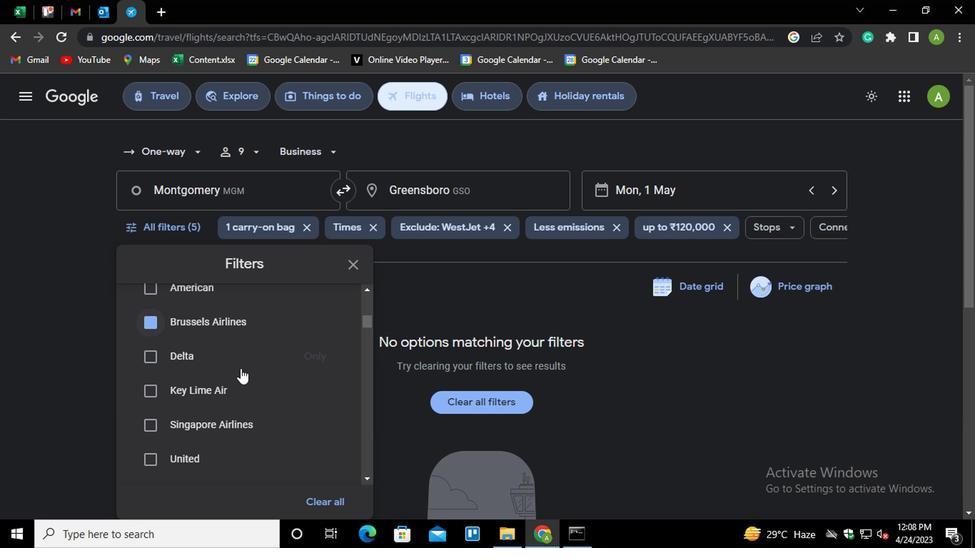 
Action: Mouse moved to (240, 379)
Screenshot: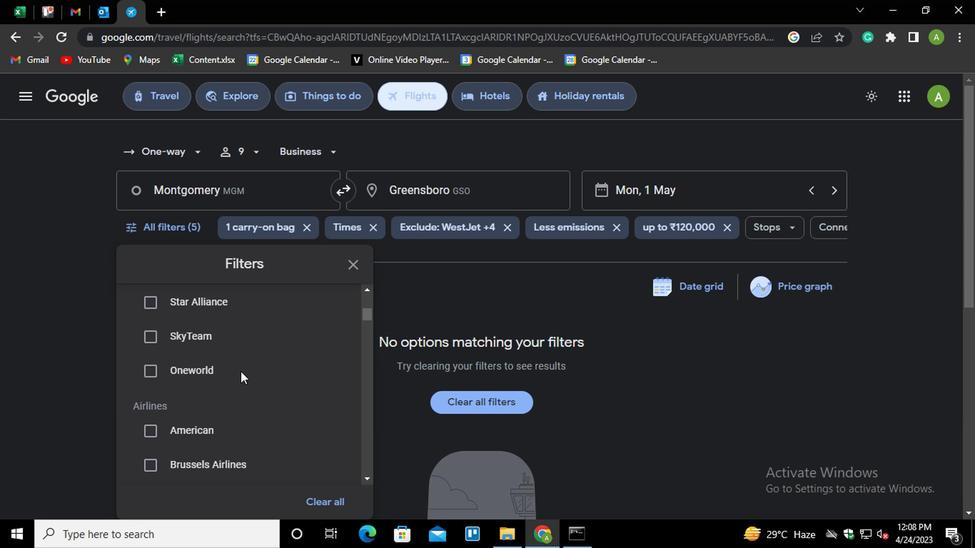 
Action: Mouse scrolled (240, 378) with delta (0, 0)
Screenshot: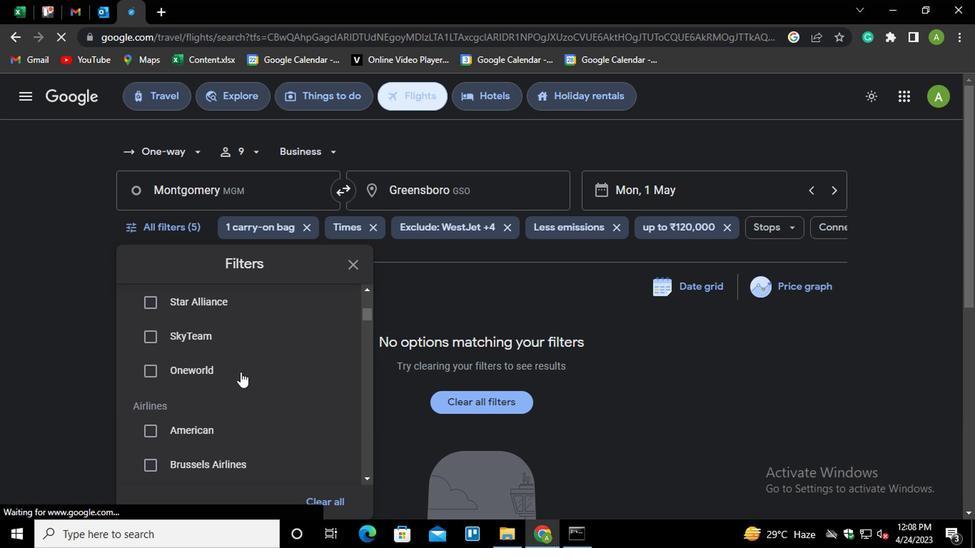 
Action: Mouse moved to (231, 385)
Screenshot: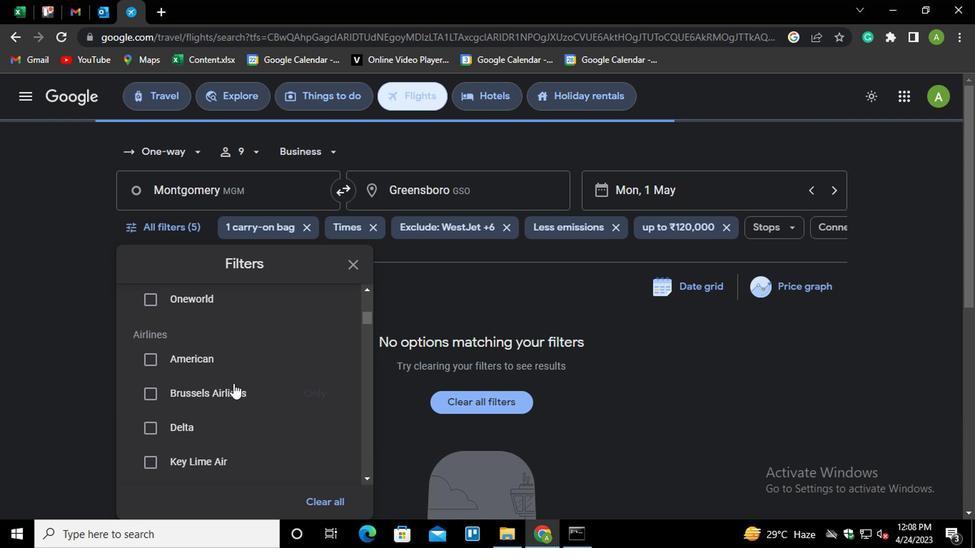
Action: Mouse scrolled (231, 385) with delta (0, 0)
Screenshot: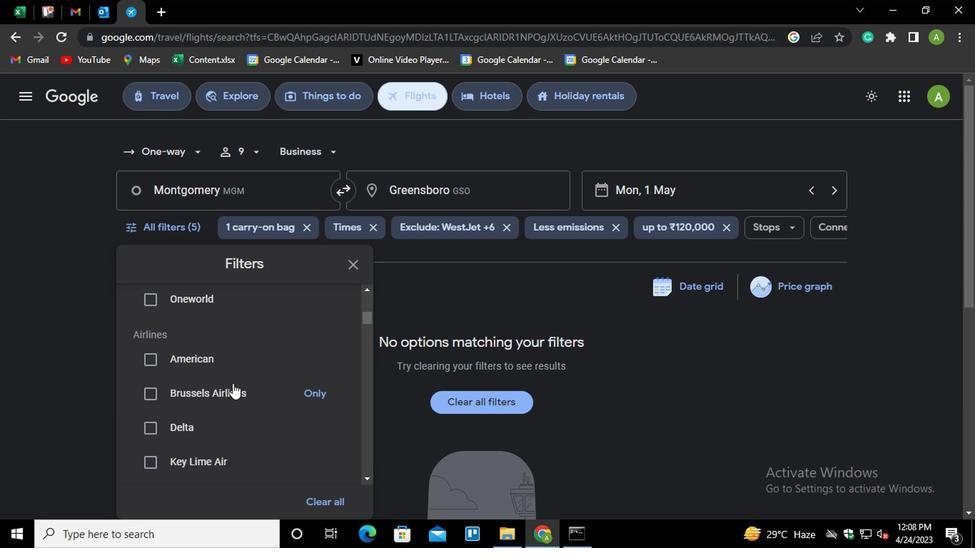 
Action: Mouse moved to (230, 385)
Screenshot: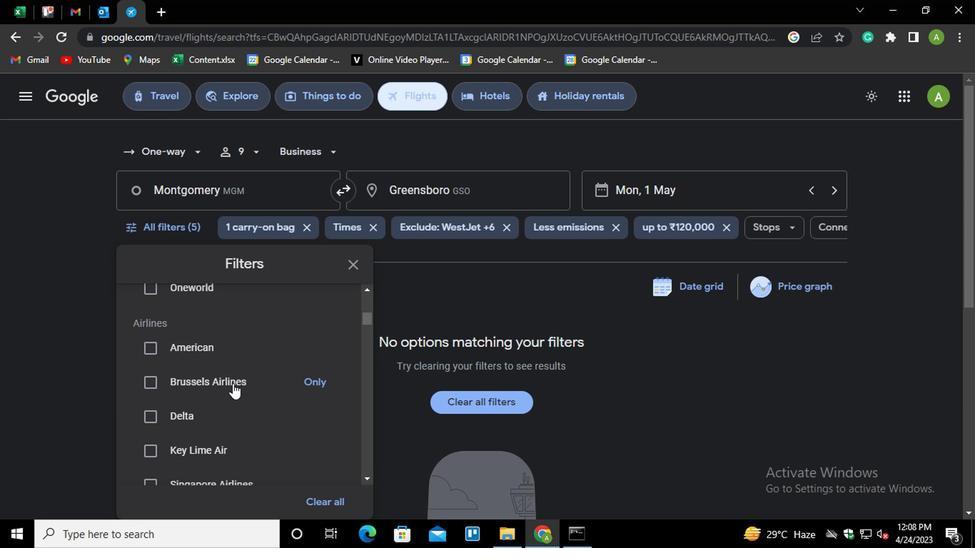 
Action: Mouse scrolled (230, 385) with delta (0, 0)
Screenshot: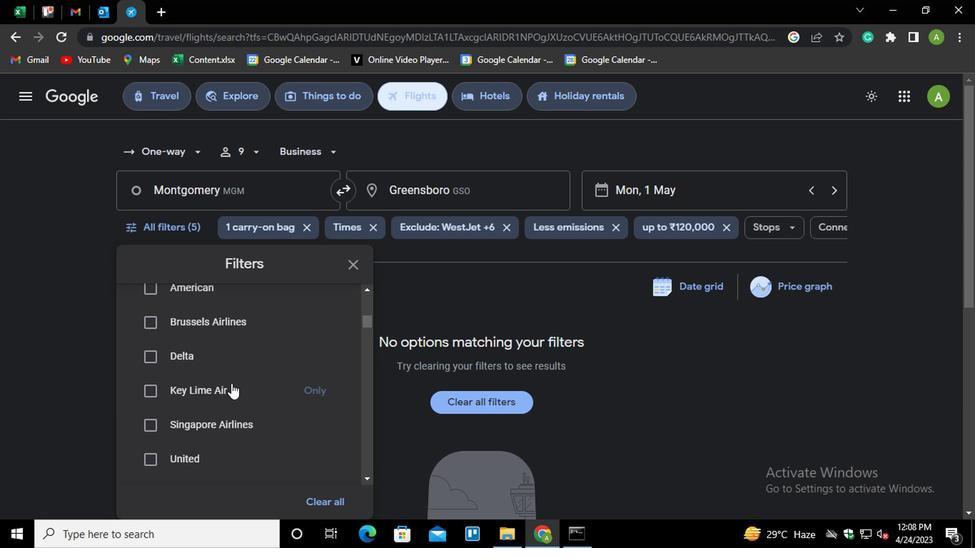 
Action: Mouse scrolled (230, 386) with delta (0, 0)
Screenshot: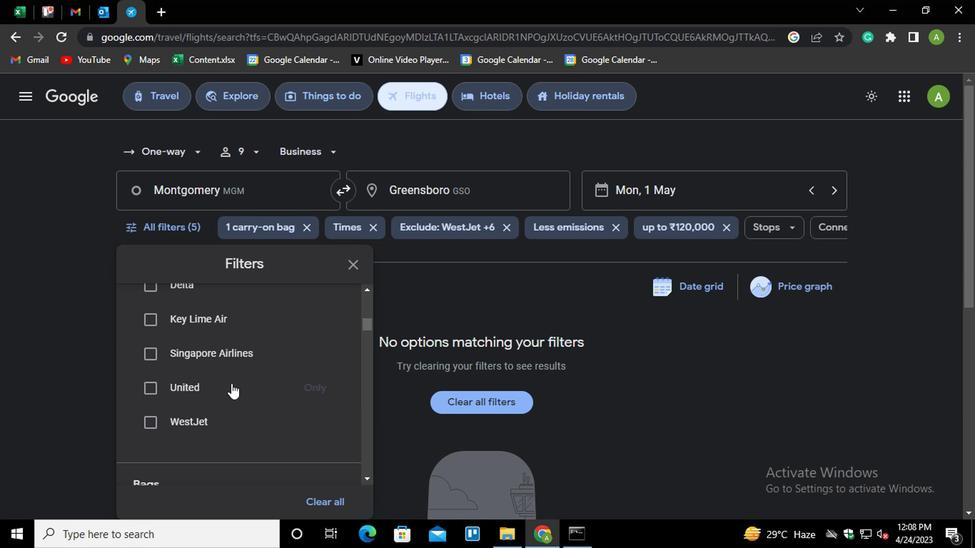 
Action: Mouse scrolled (230, 386) with delta (0, 0)
Screenshot: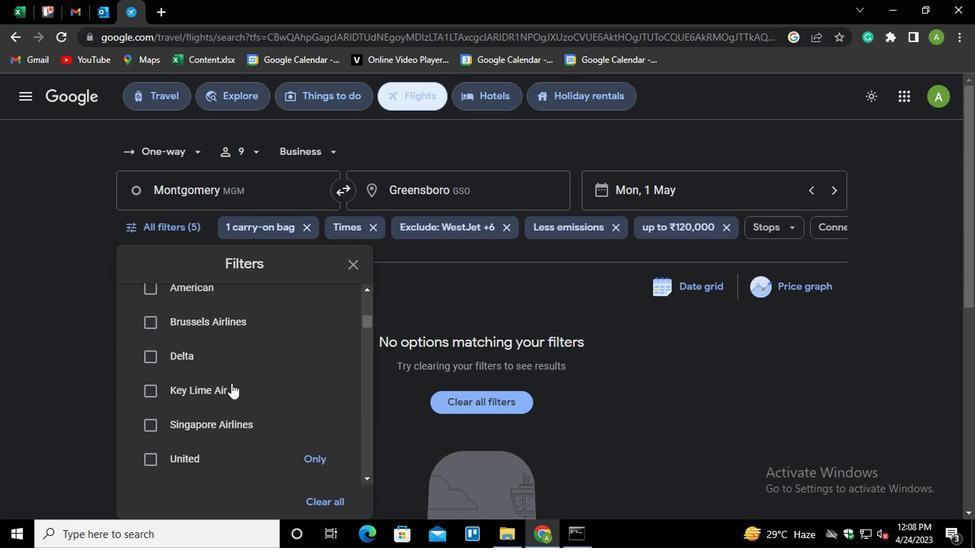 
Action: Mouse scrolled (230, 386) with delta (0, 0)
Screenshot: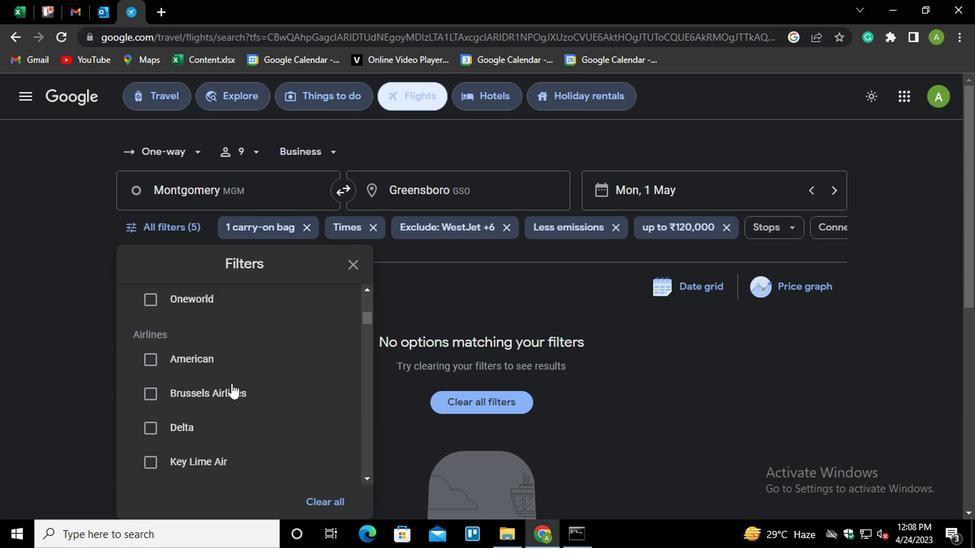 
Action: Mouse scrolled (230, 386) with delta (0, 0)
Screenshot: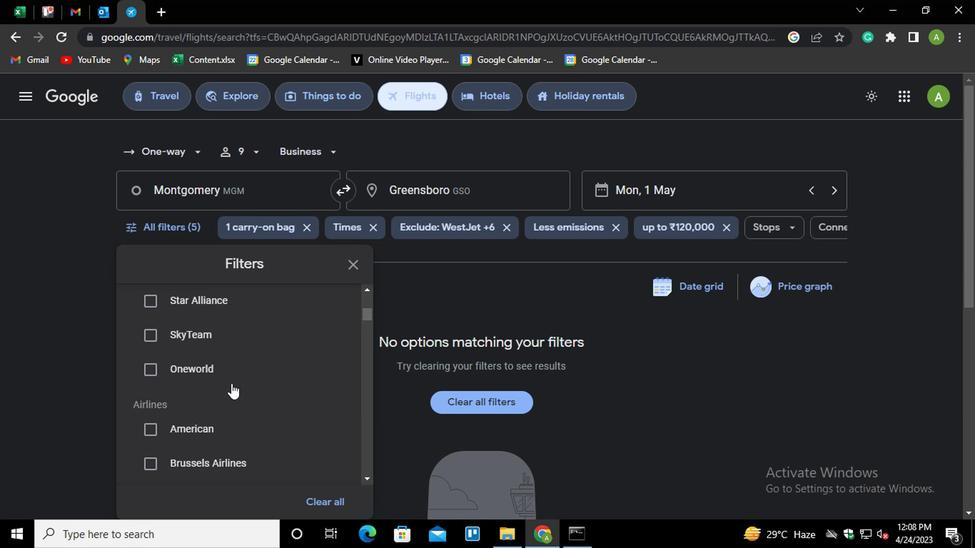 
Action: Mouse scrolled (230, 385) with delta (0, 0)
Screenshot: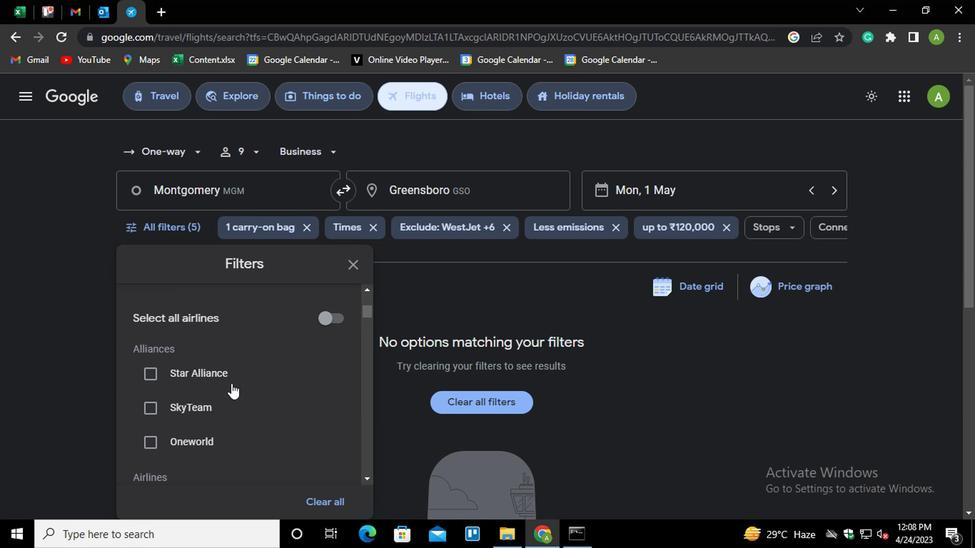 
Action: Mouse scrolled (230, 385) with delta (0, 0)
Screenshot: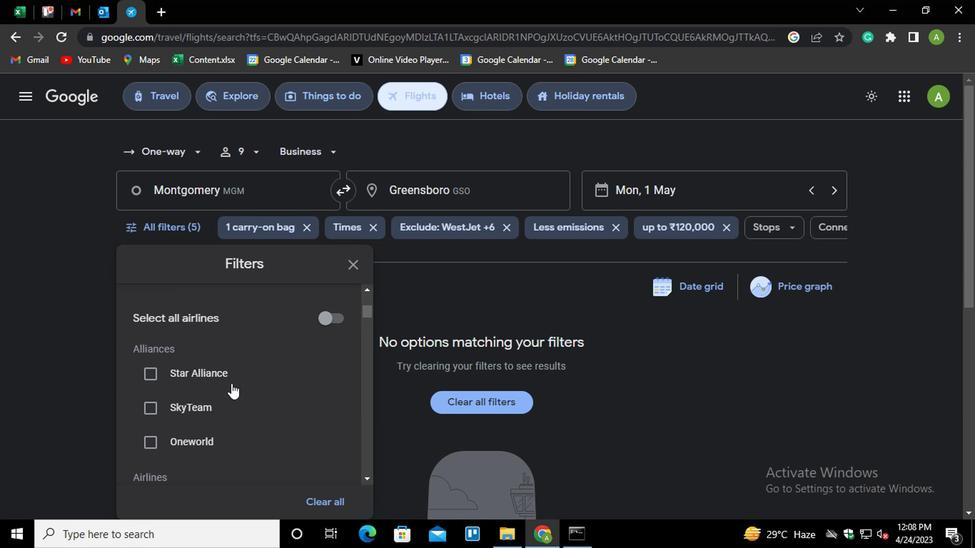 
Action: Mouse scrolled (230, 385) with delta (0, 0)
Screenshot: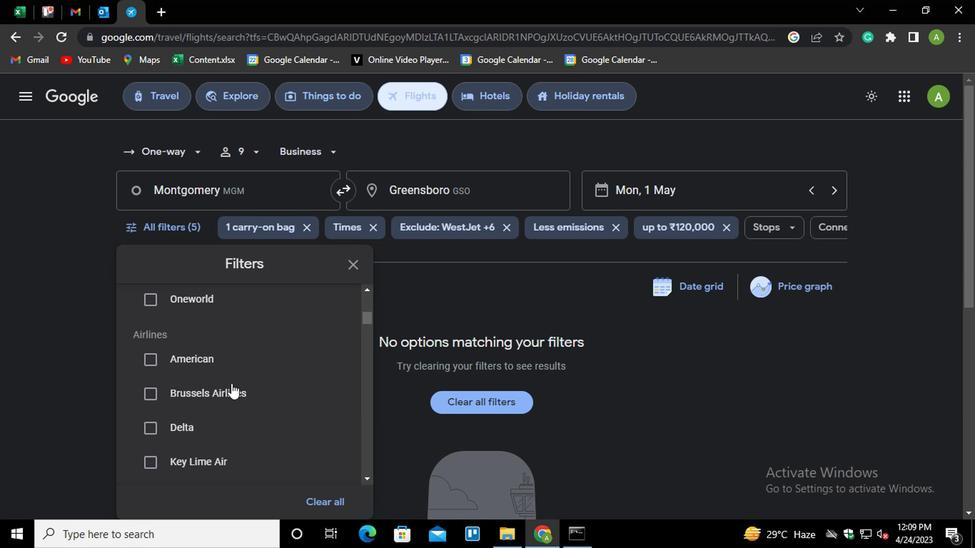 
Action: Mouse scrolled (230, 385) with delta (0, 0)
Screenshot: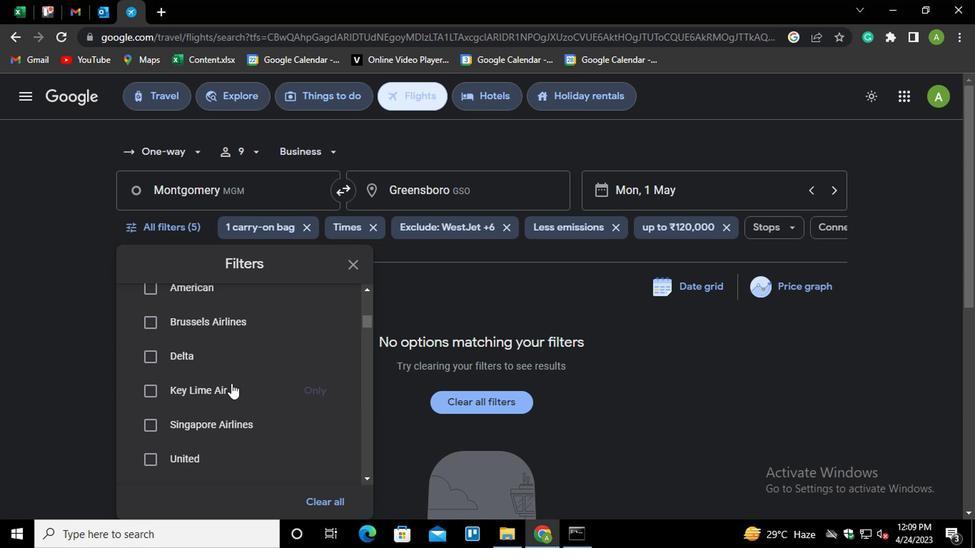 
Action: Mouse scrolled (230, 385) with delta (0, 0)
Screenshot: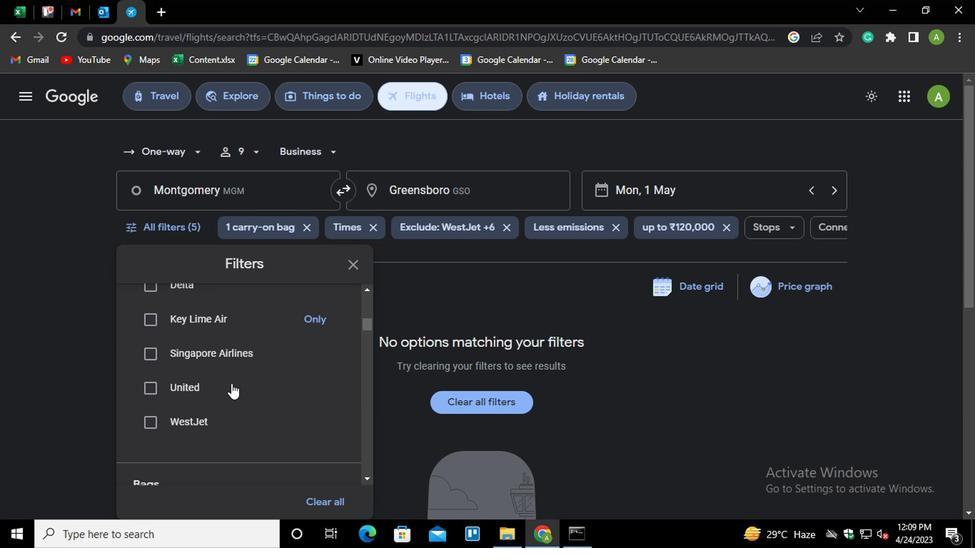 
Action: Mouse scrolled (230, 385) with delta (0, 0)
Screenshot: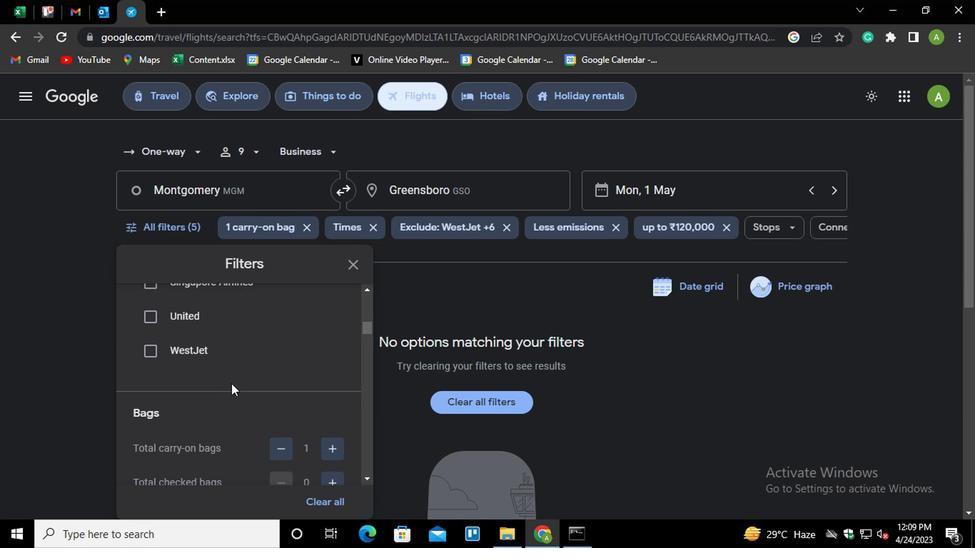 
Action: Mouse scrolled (230, 385) with delta (0, 0)
Screenshot: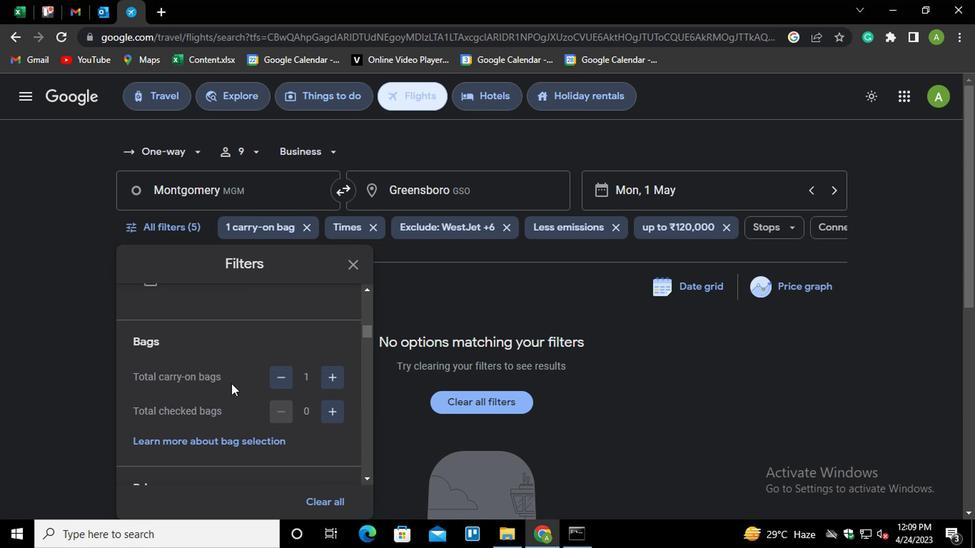 
Action: Mouse scrolled (230, 385) with delta (0, 0)
Screenshot: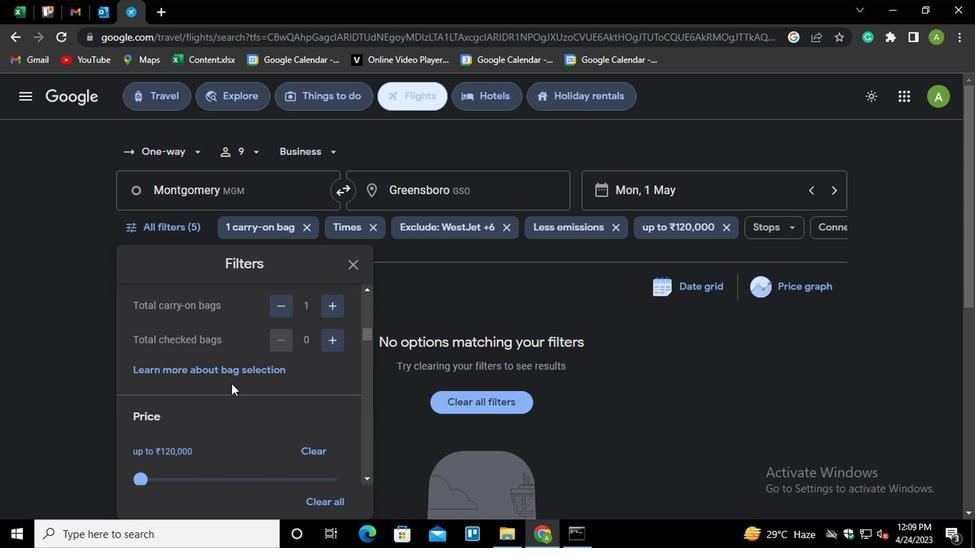
Action: Mouse scrolled (230, 386) with delta (0, 0)
Screenshot: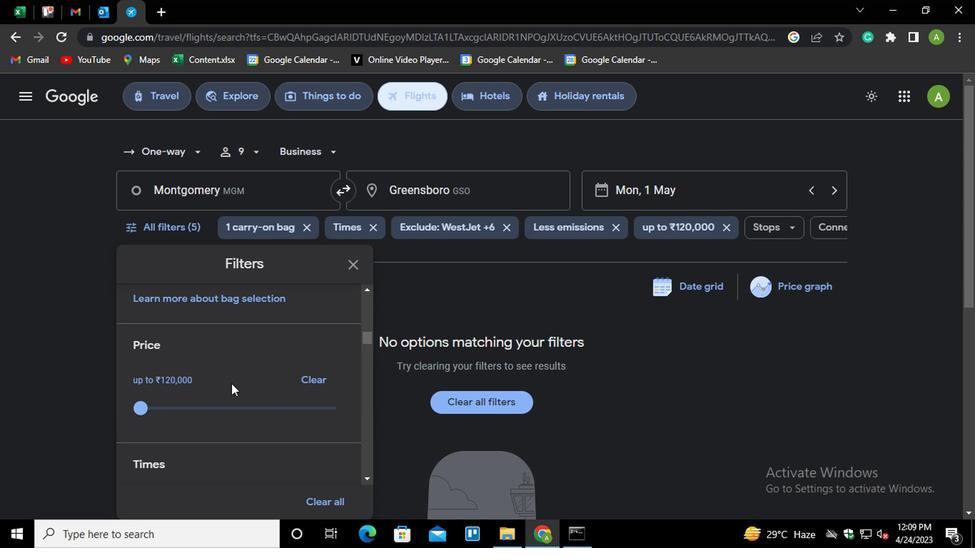 
Action: Mouse moved to (319, 375)
Screenshot: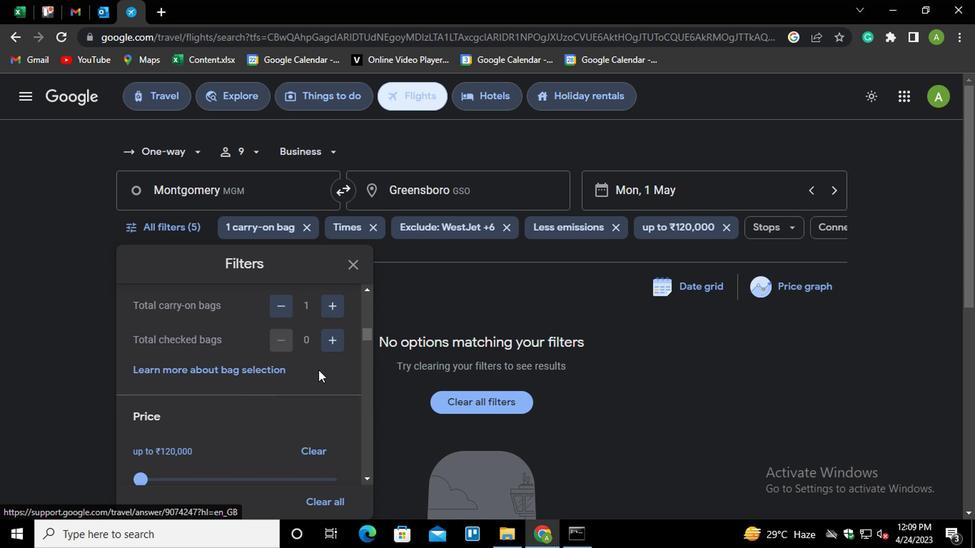 
Action: Mouse scrolled (319, 374) with delta (0, -1)
Screenshot: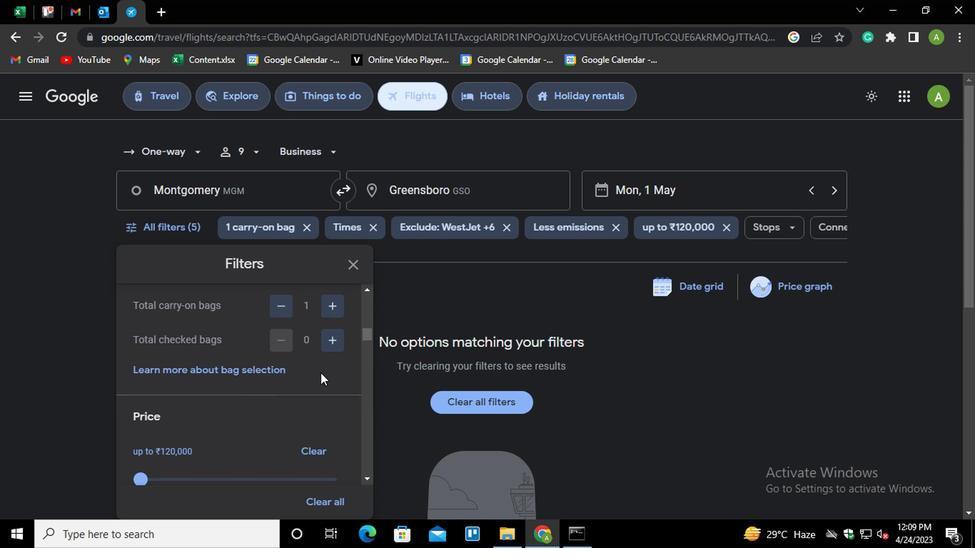 
Action: Mouse scrolled (319, 374) with delta (0, -1)
Screenshot: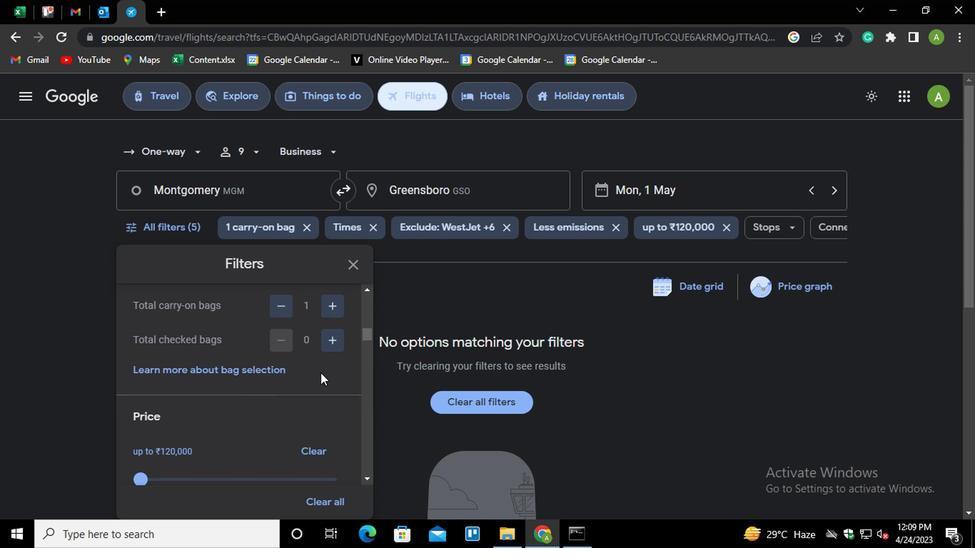 
Action: Mouse moved to (190, 360)
Screenshot: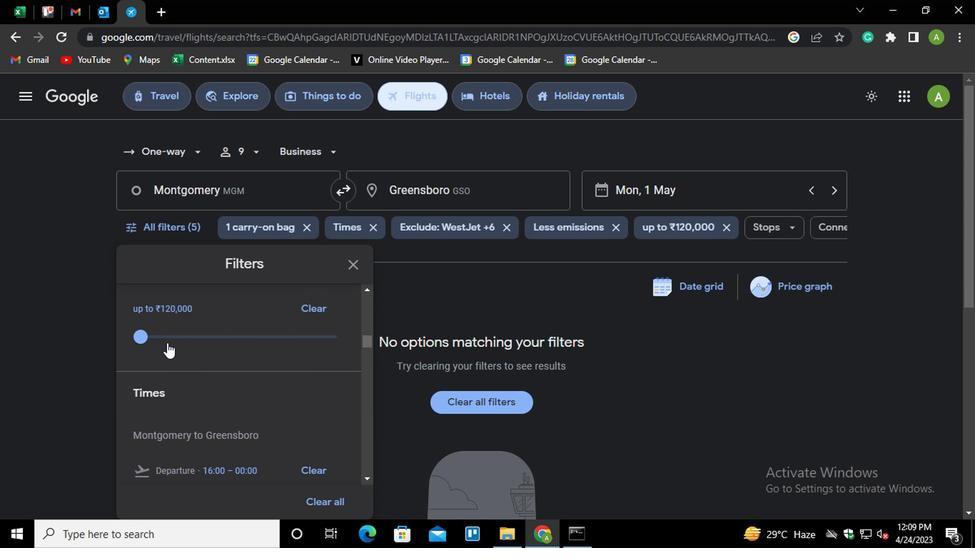 
Action: Mouse scrolled (190, 361) with delta (0, 0)
Screenshot: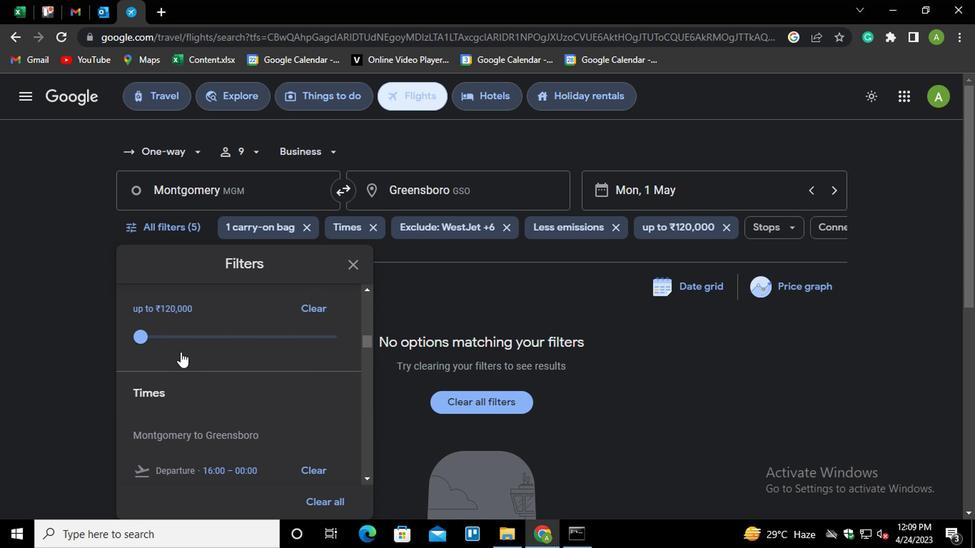 
Action: Mouse moved to (200, 383)
Screenshot: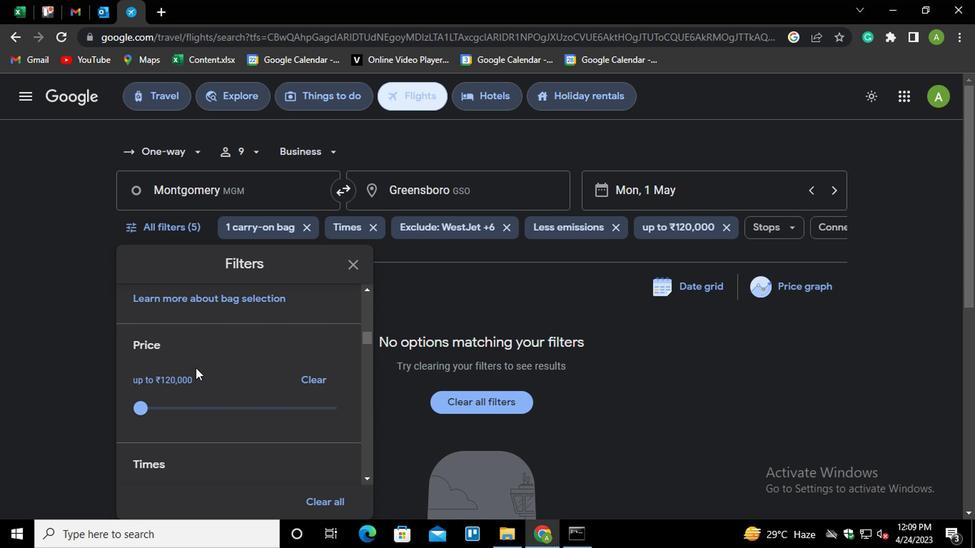 
Action: Mouse scrolled (200, 382) with delta (0, -1)
Screenshot: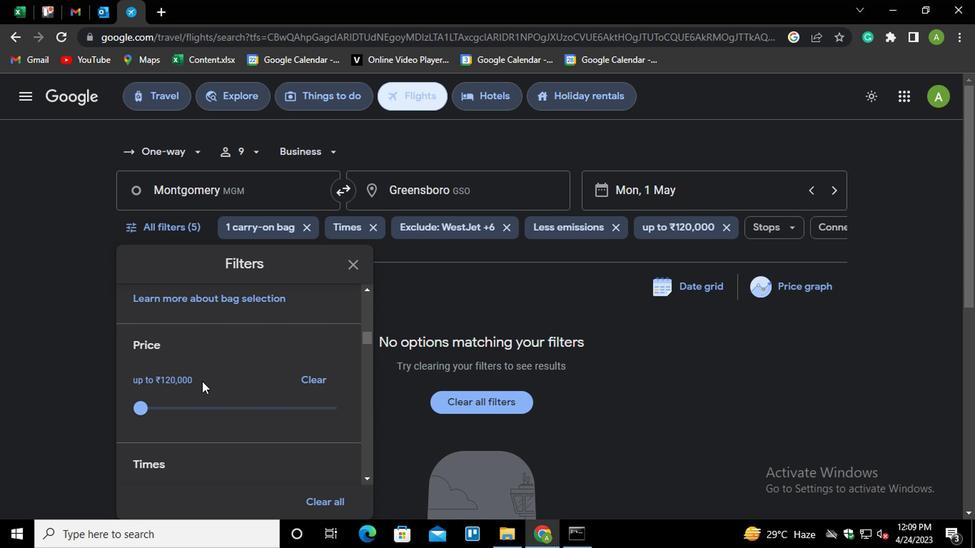 
Action: Mouse scrolled (200, 382) with delta (0, -1)
Screenshot: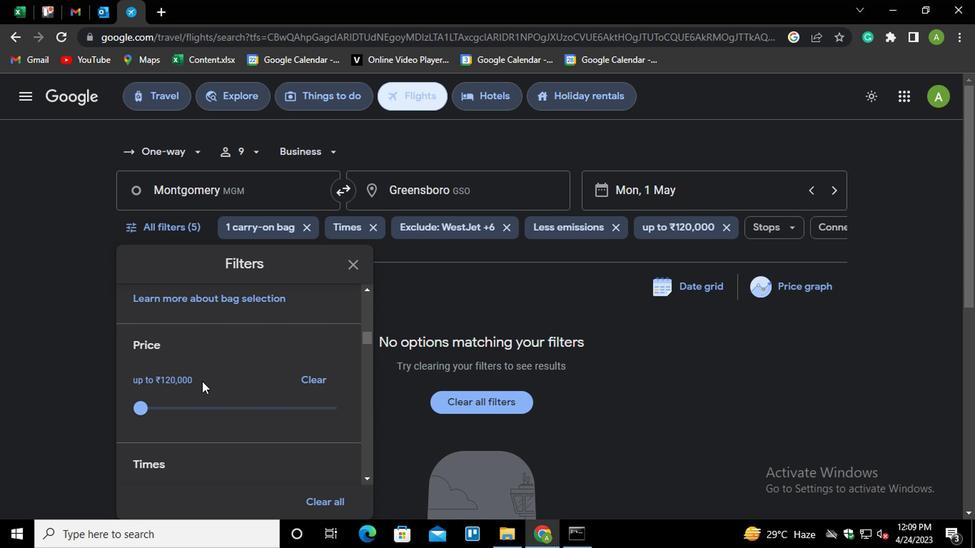 
Action: Mouse moved to (280, 429)
Screenshot: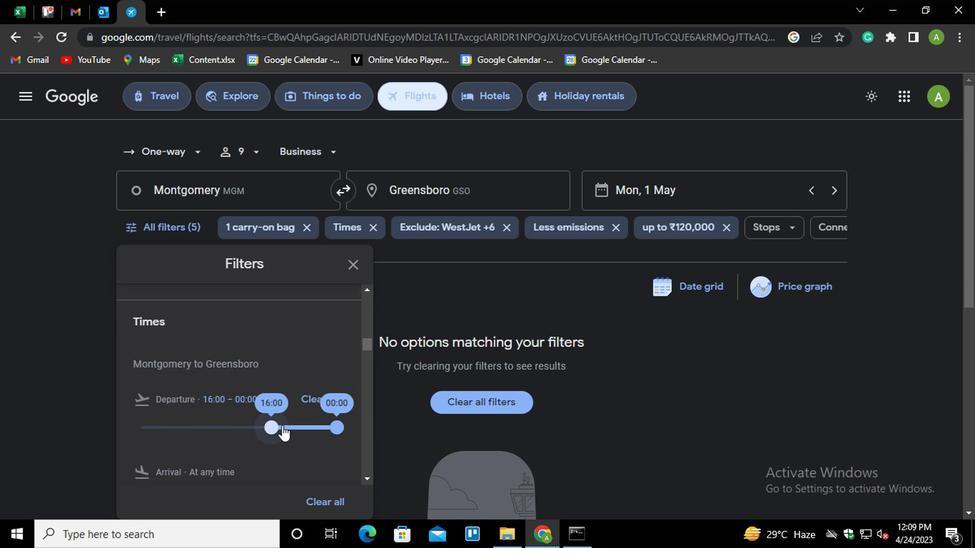 
Action: Mouse pressed left at (280, 429)
Screenshot: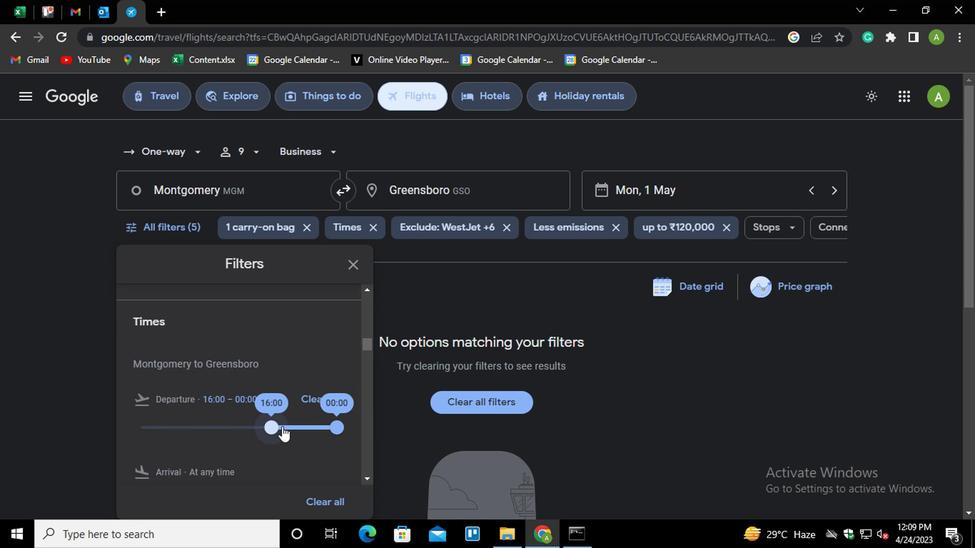 
Action: Mouse moved to (308, 460)
Screenshot: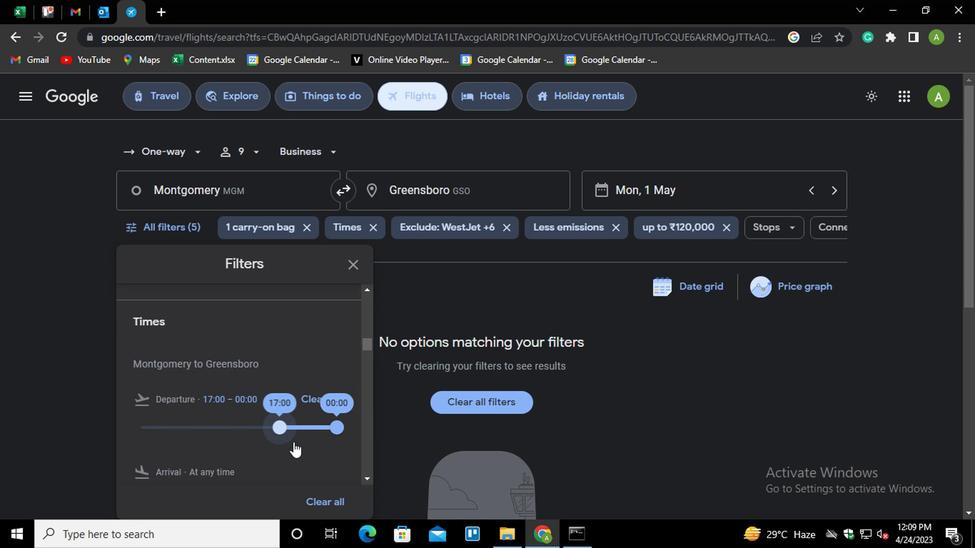 
Action: Mouse scrolled (308, 459) with delta (0, 0)
Screenshot: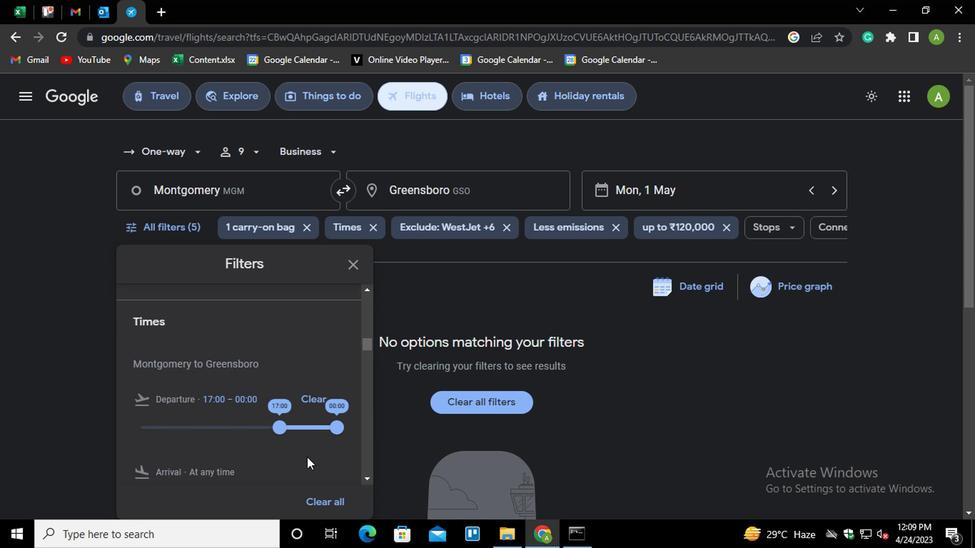 
Action: Mouse scrolled (308, 459) with delta (0, 0)
Screenshot: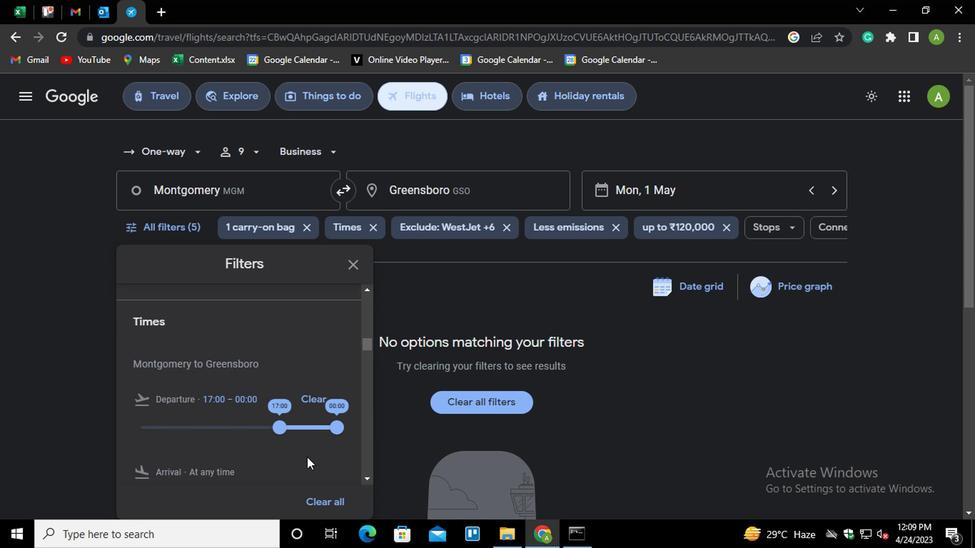 
Action: Mouse scrolled (308, 459) with delta (0, 0)
Screenshot: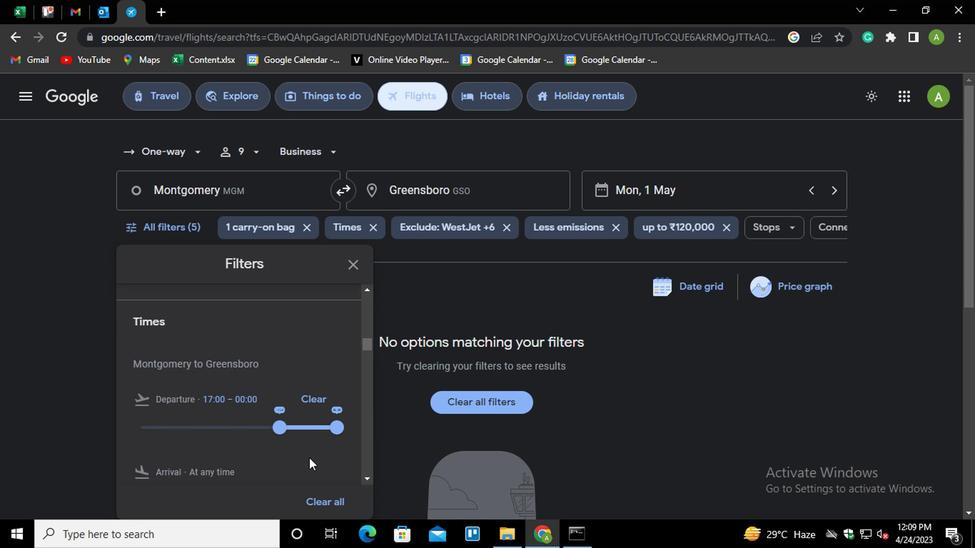 
Action: Mouse moved to (307, 461)
Screenshot: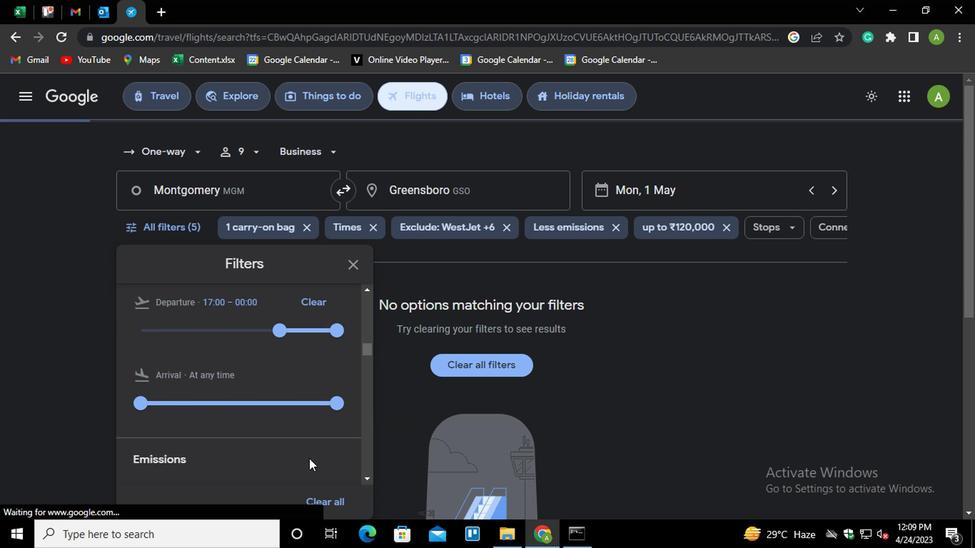 
Action: Mouse scrolled (307, 460) with delta (0, -1)
Screenshot: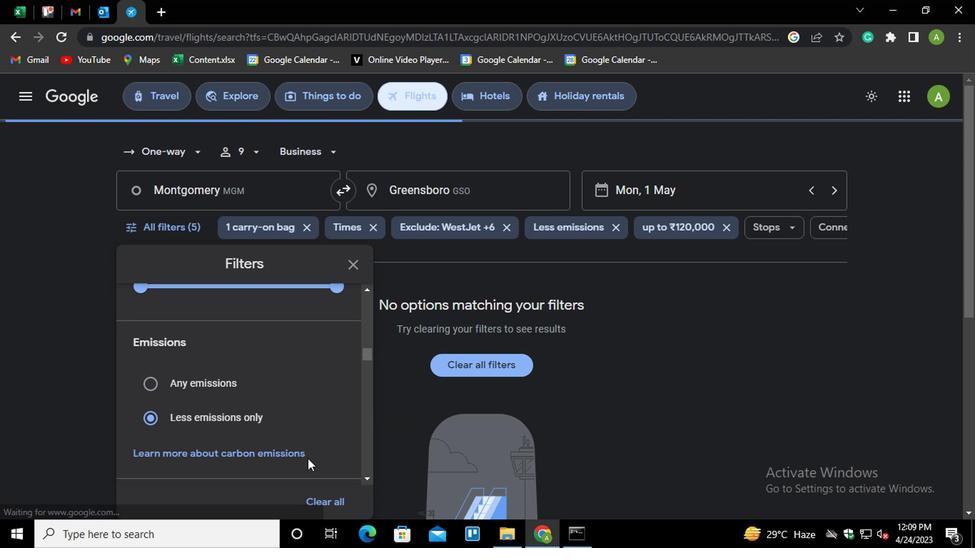 
Action: Mouse scrolled (307, 460) with delta (0, -1)
Screenshot: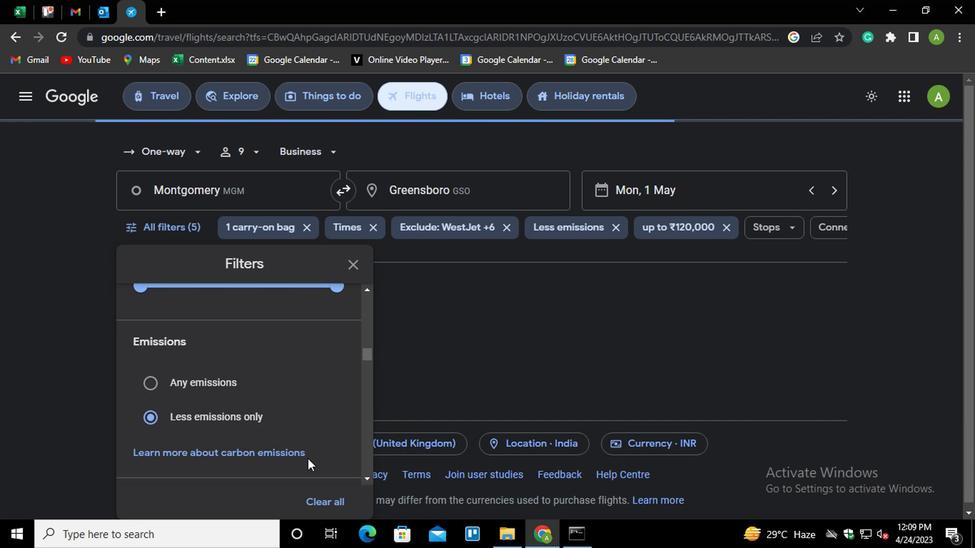 
Action: Mouse moved to (305, 461)
Screenshot: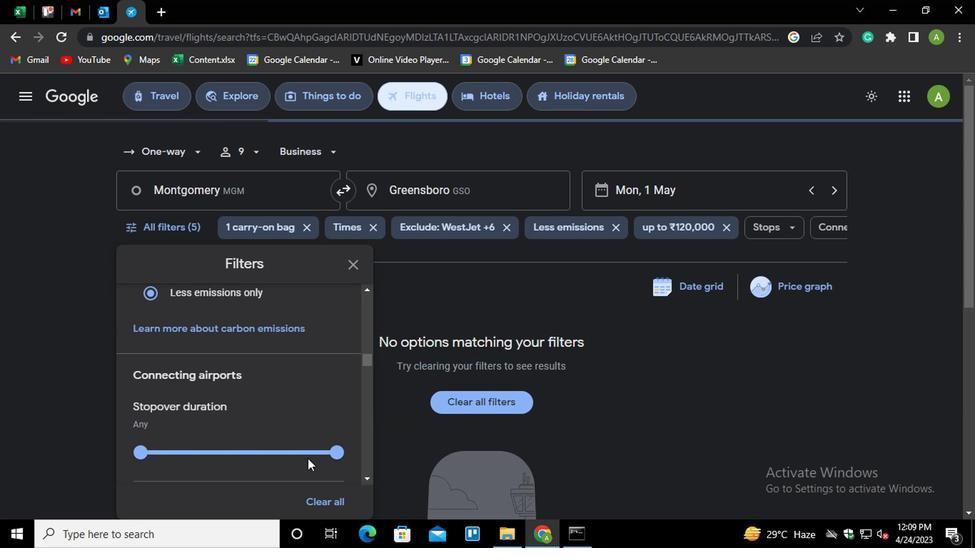 
Action: Mouse scrolled (305, 460) with delta (0, -1)
Screenshot: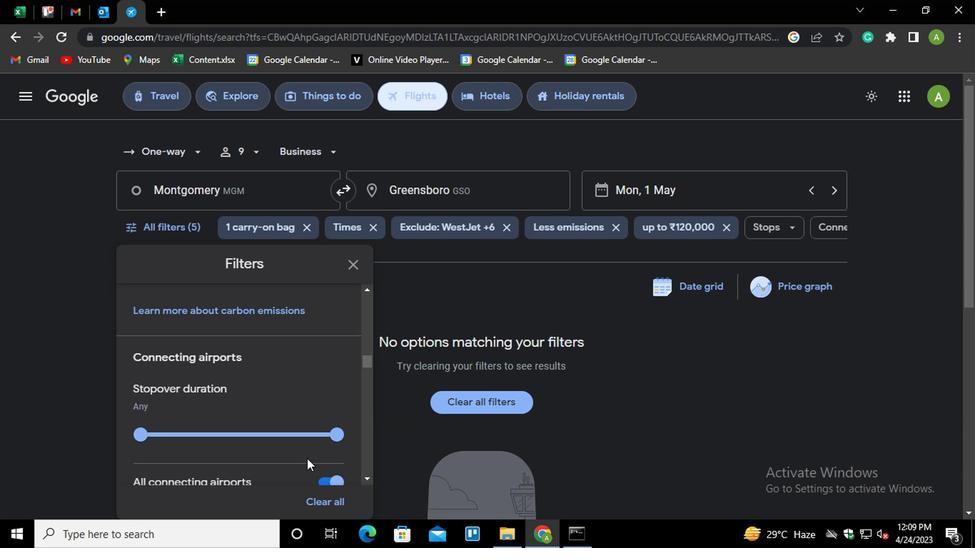 
Action: Mouse scrolled (305, 460) with delta (0, -1)
Screenshot: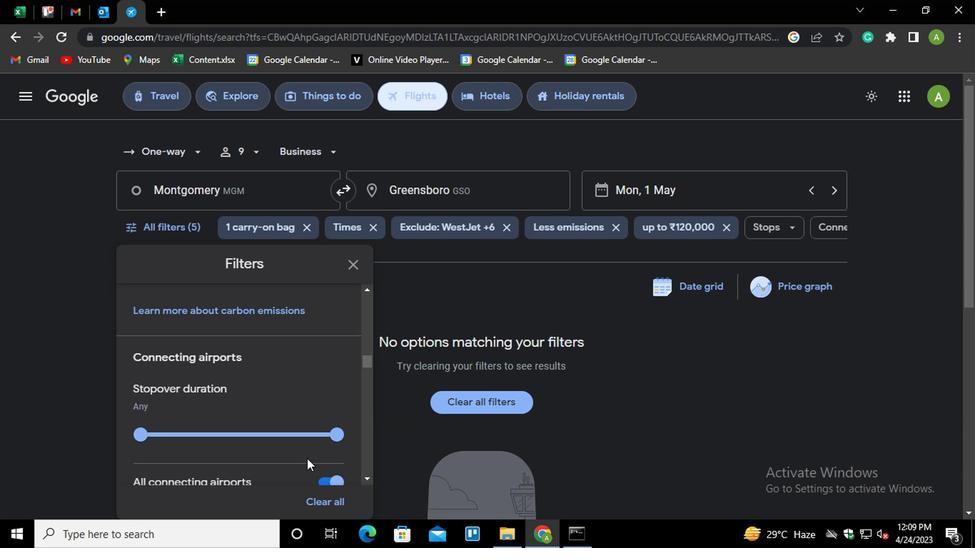 
Action: Mouse scrolled (305, 460) with delta (0, -1)
Screenshot: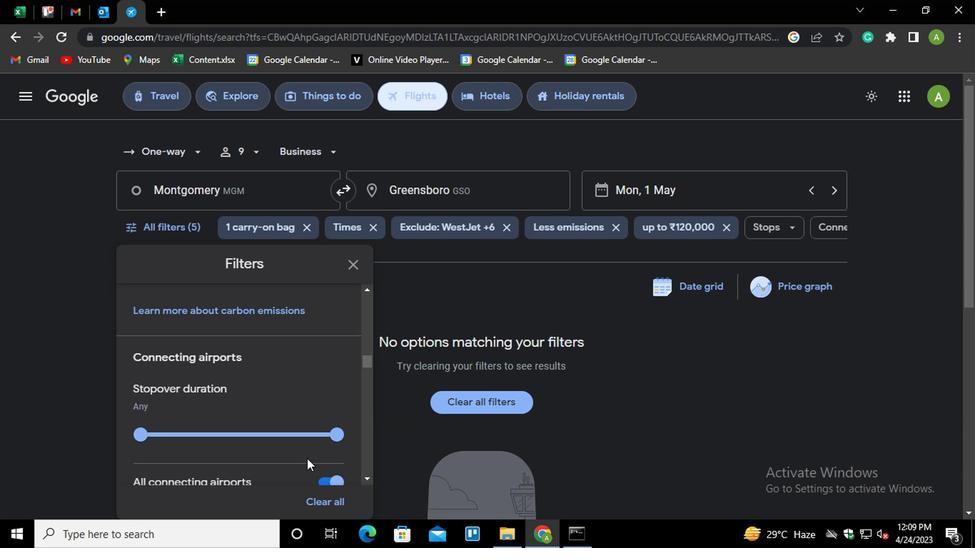 
Action: Mouse moved to (436, 286)
Screenshot: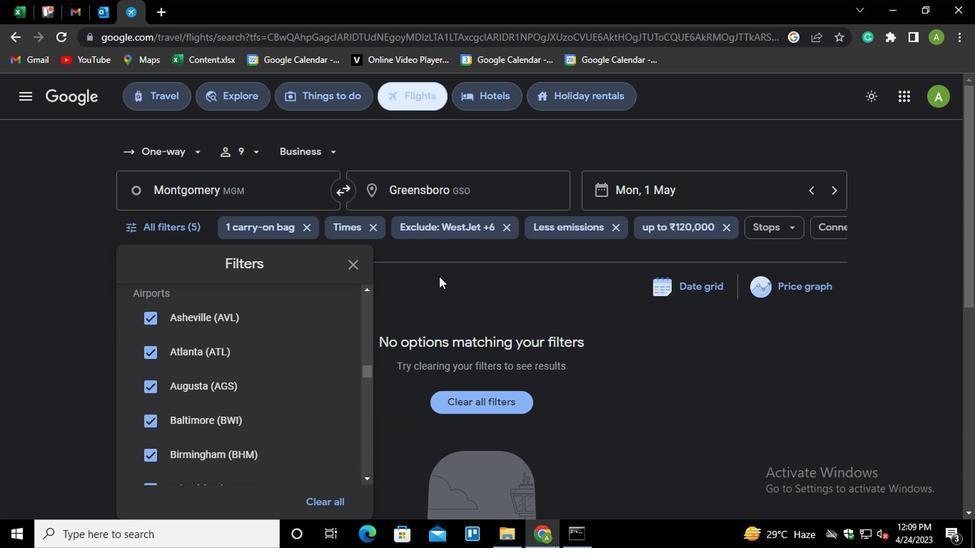 
Action: Mouse pressed left at (436, 286)
Screenshot: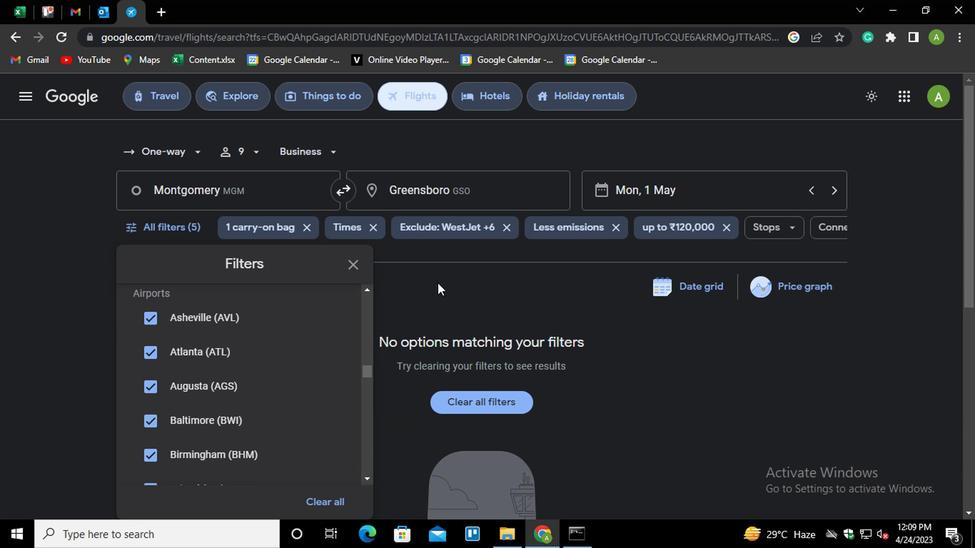 
Action: Mouse moved to (427, 282)
Screenshot: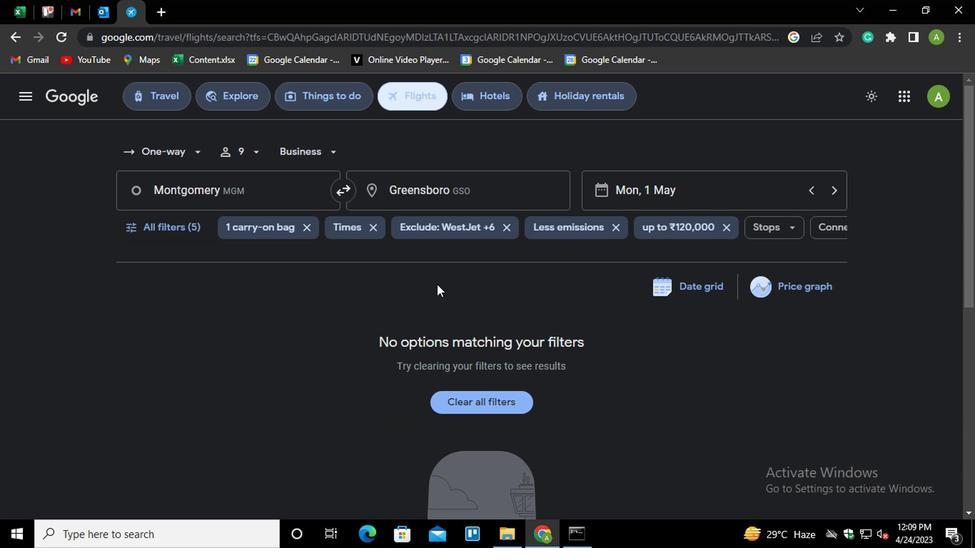 
